 Task: Create a recurring 'Coffee Day Out' event in Outlook, set it as a Microsoft Teams meeting, and invite attendees. Include a detailed description and set the location to 'Office Cafe'.
Action: Mouse moved to (17, 64)
Screenshot: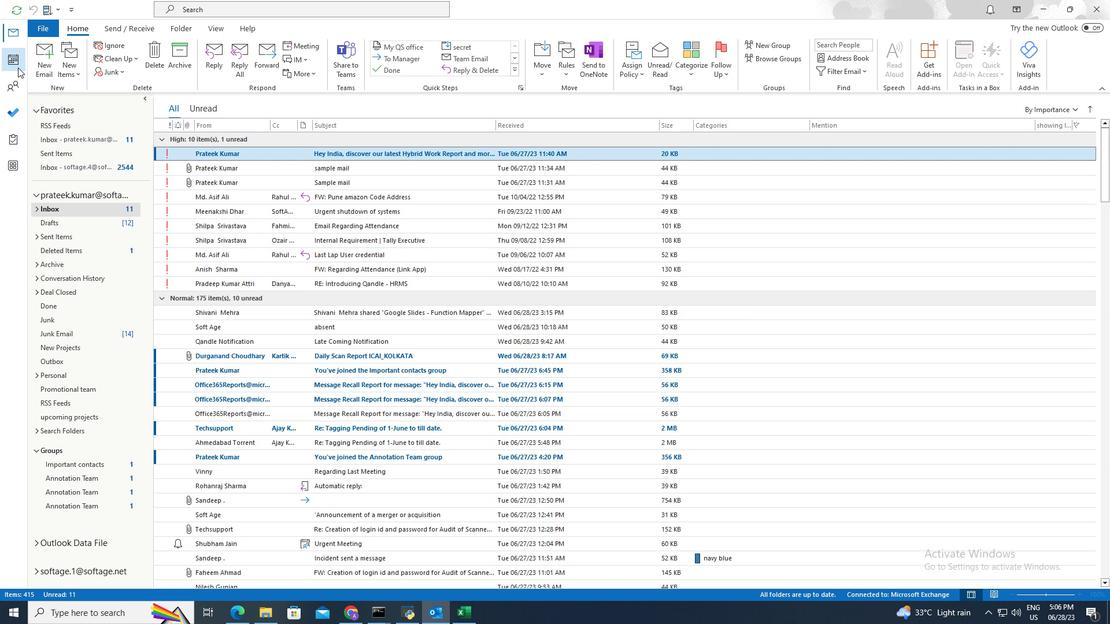 
Action: Mouse pressed left at (17, 64)
Screenshot: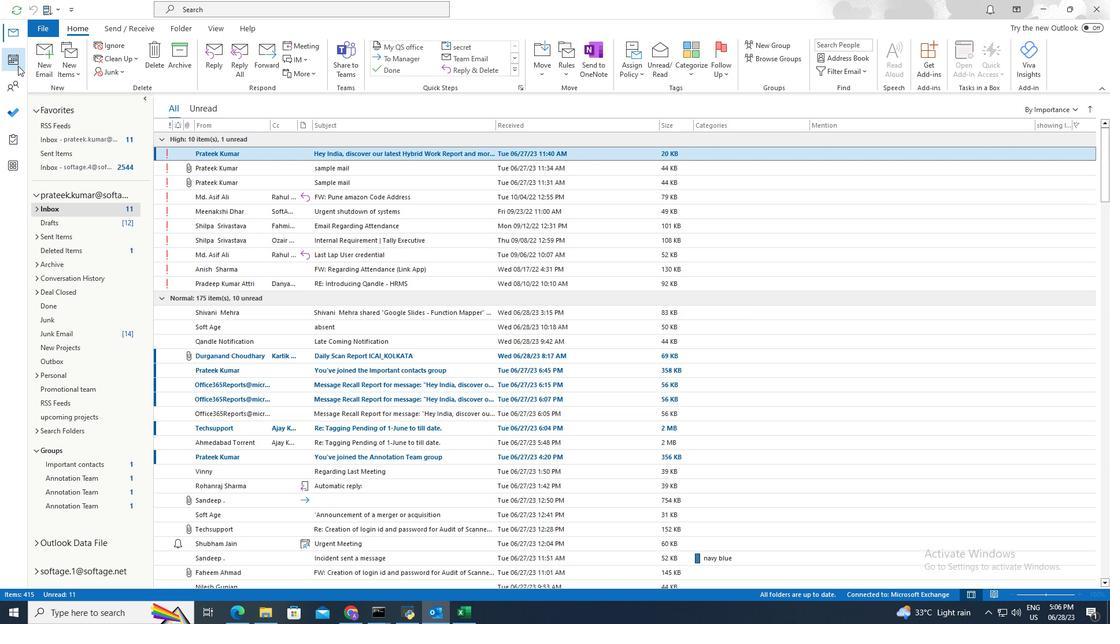 
Action: Mouse moved to (115, 71)
Screenshot: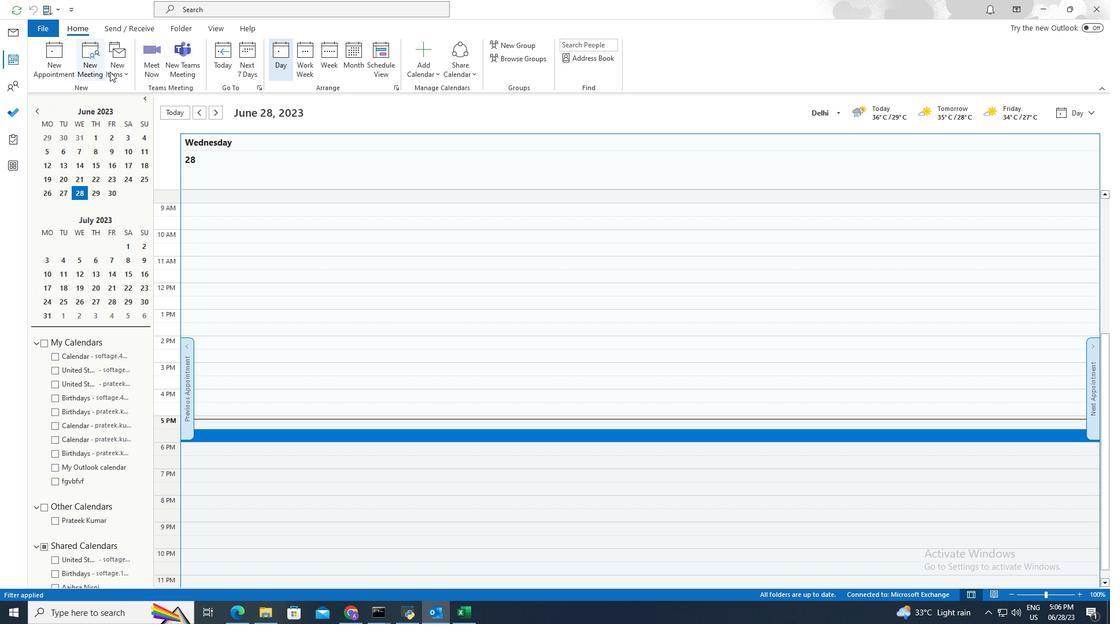 
Action: Mouse pressed left at (115, 71)
Screenshot: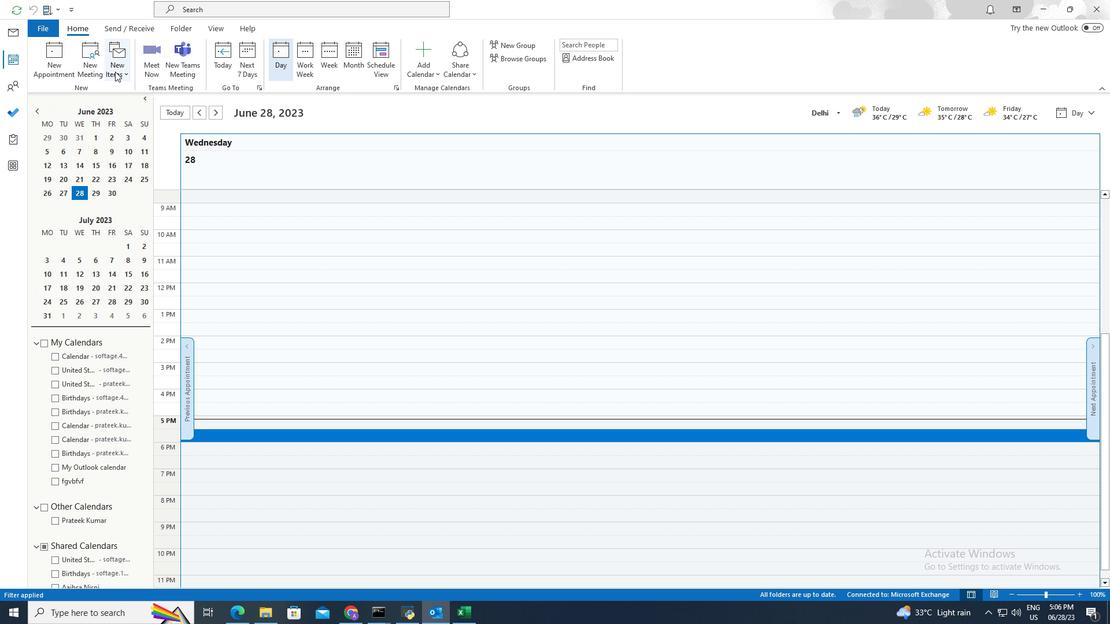 
Action: Mouse moved to (145, 232)
Screenshot: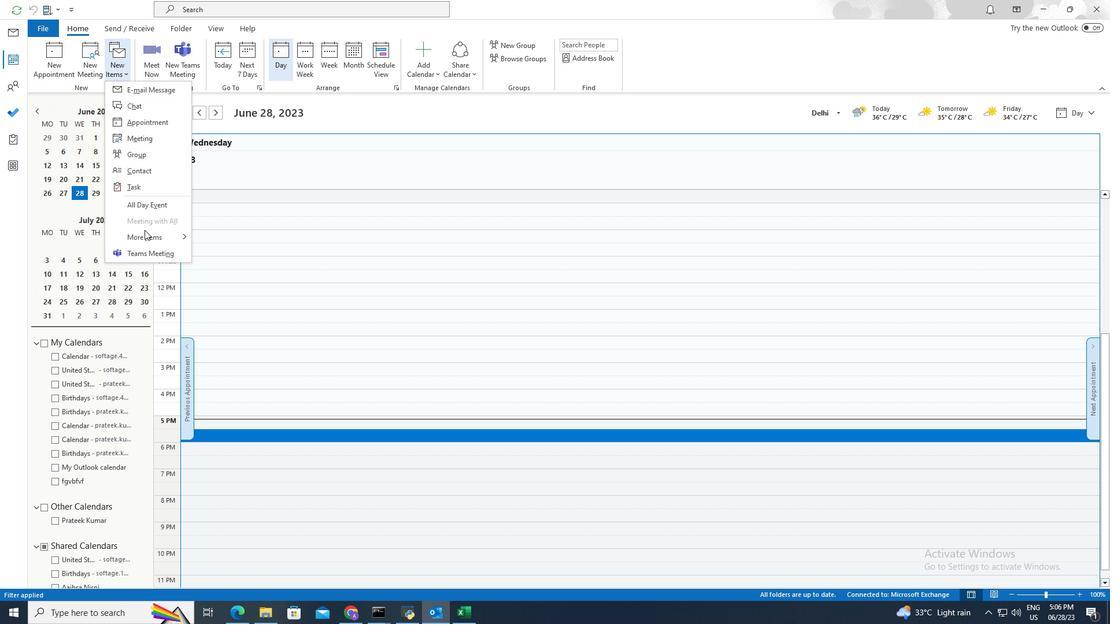 
Action: Mouse pressed left at (145, 232)
Screenshot: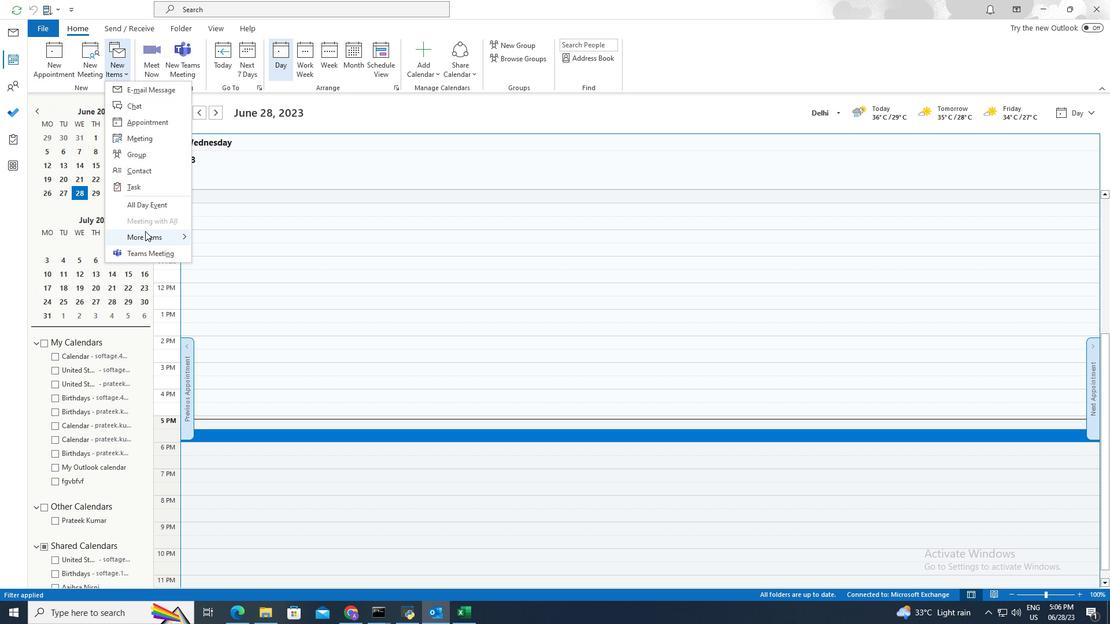 
Action: Mouse moved to (234, 269)
Screenshot: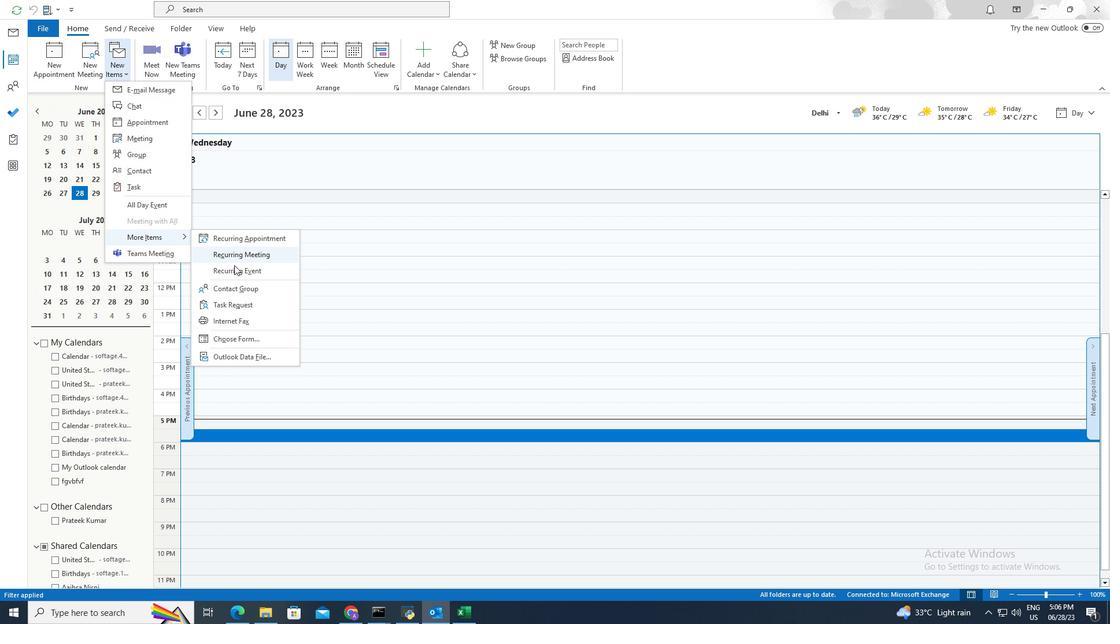 
Action: Mouse pressed left at (234, 269)
Screenshot: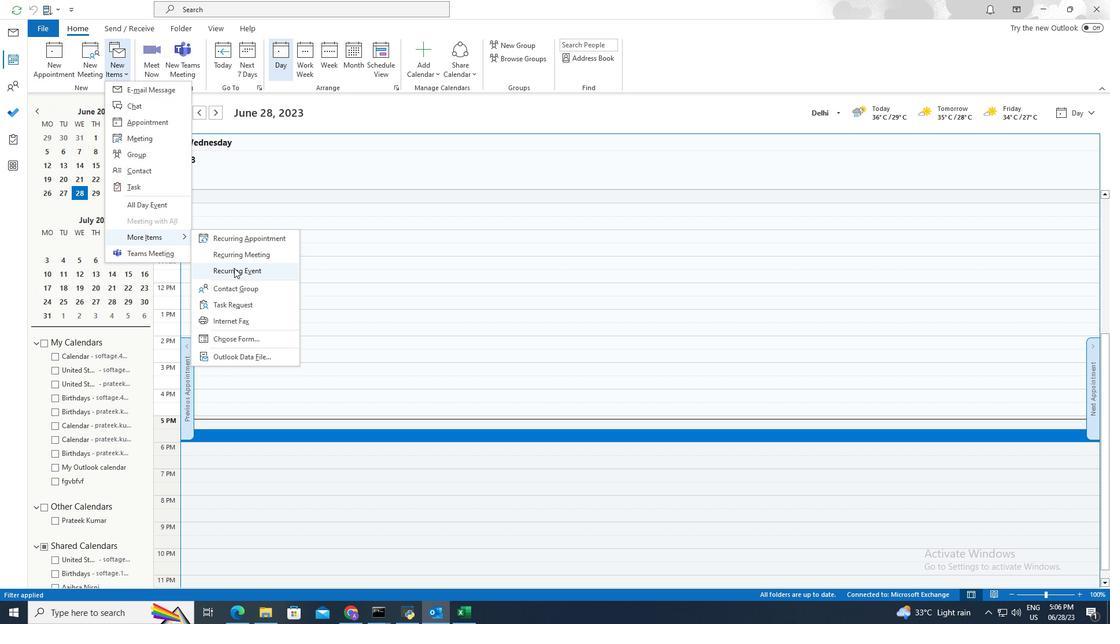
Action: Mouse moved to (685, 192)
Screenshot: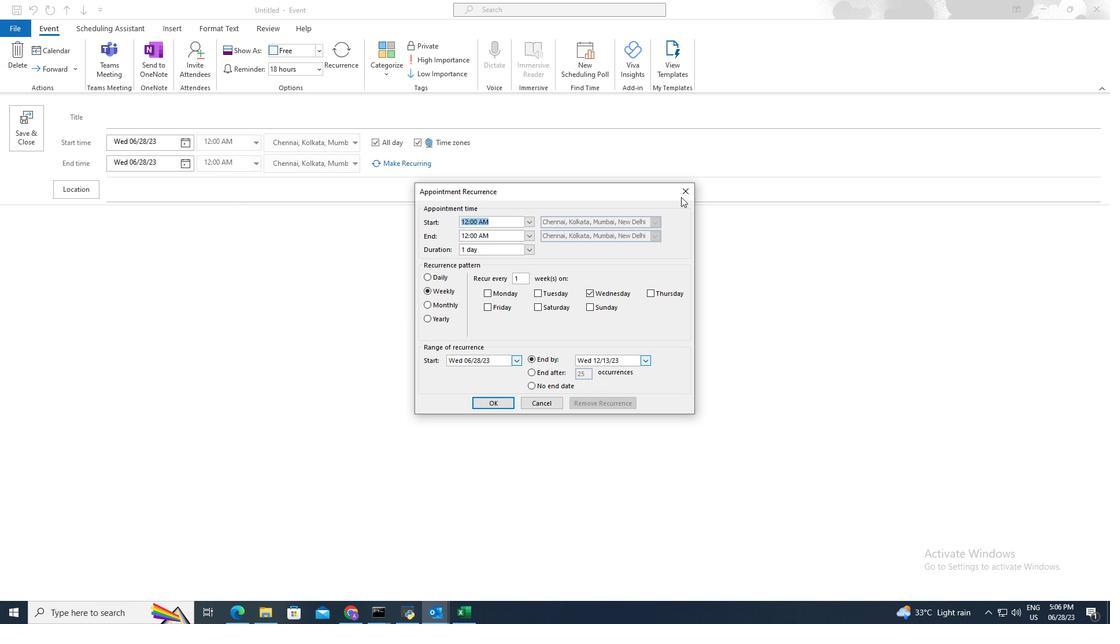 
Action: Mouse pressed left at (685, 192)
Screenshot: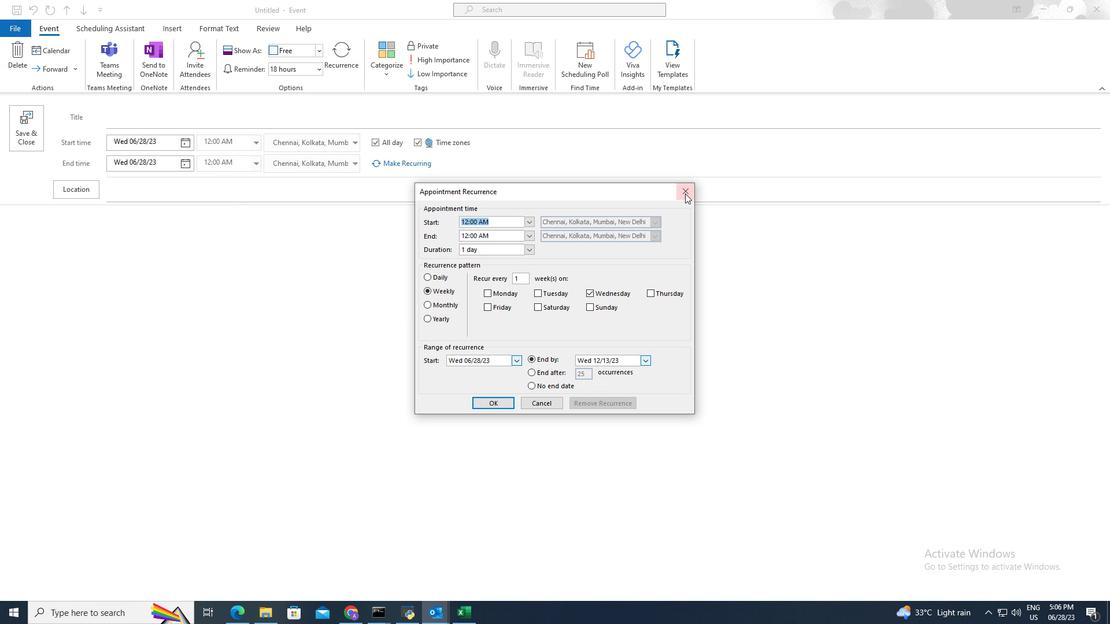 
Action: Mouse moved to (307, 117)
Screenshot: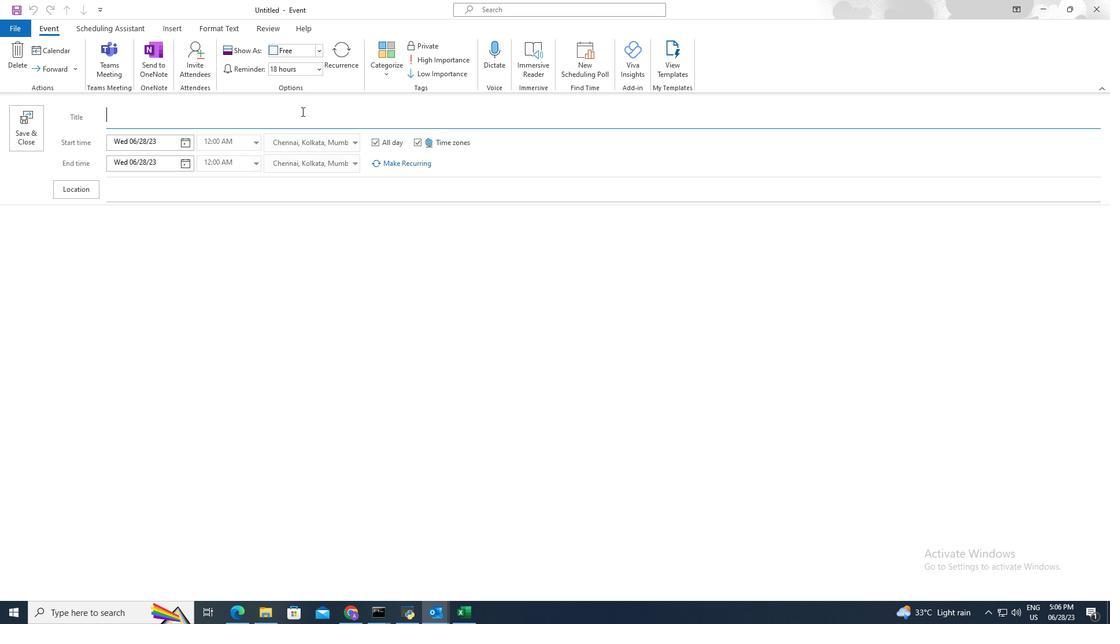 
Action: Mouse pressed left at (307, 117)
Screenshot: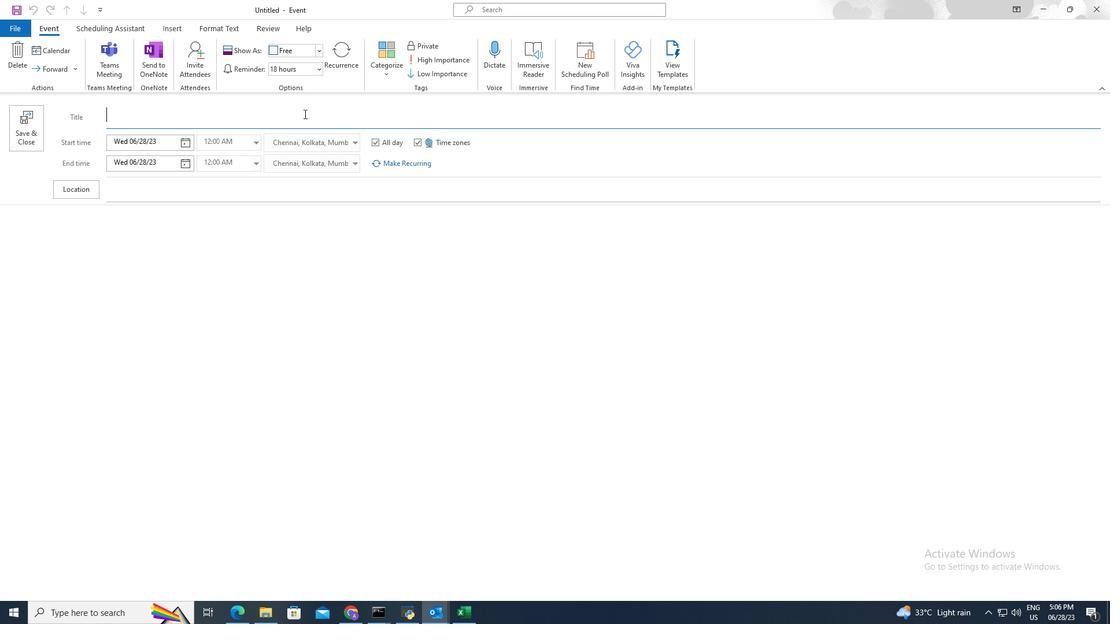 
Action: Mouse moved to (314, 115)
Screenshot: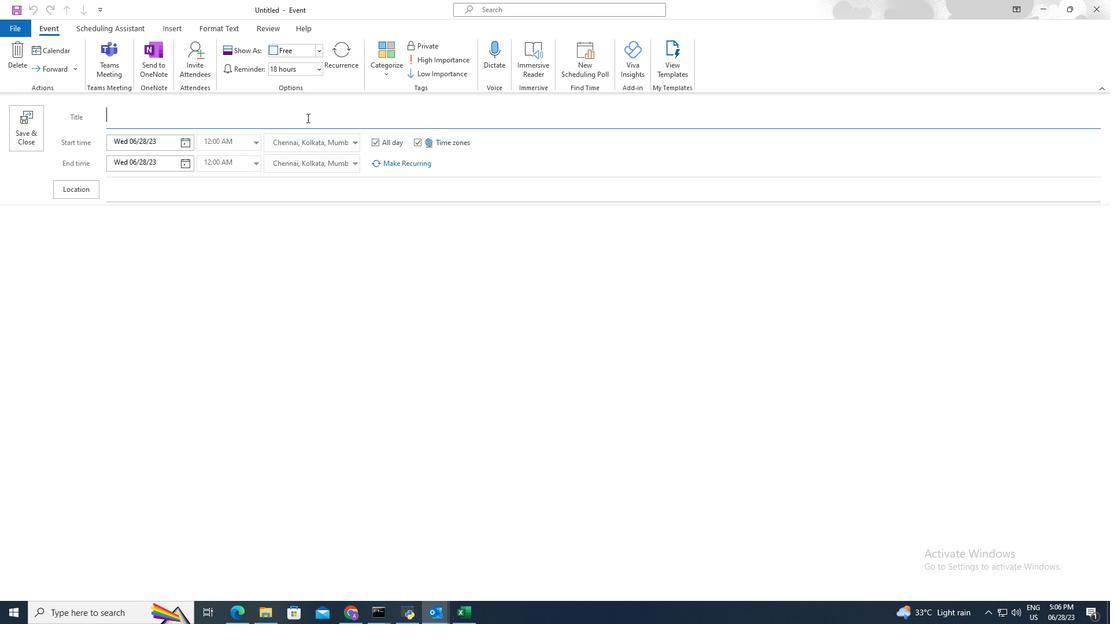 
Action: Key pressed <Key.shift>Coffee<Key.space><Key.shift>Sd<Key.backspace><Key.backspace><Key.shift>Day<Key.space><Key.shift>Out
Screenshot: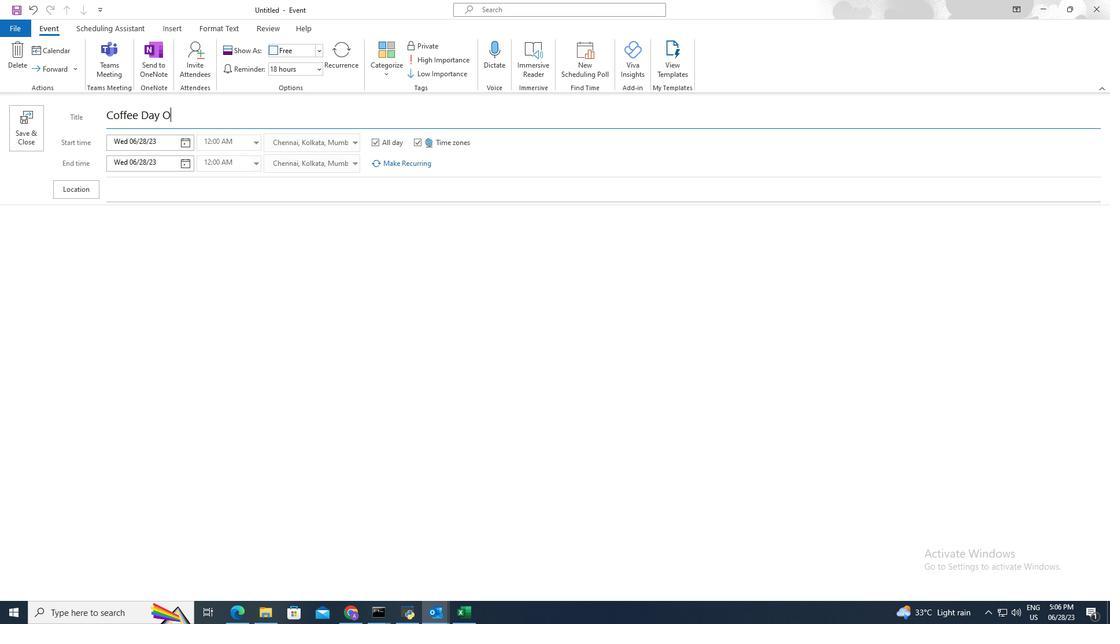 
Action: Mouse moved to (158, 238)
Screenshot: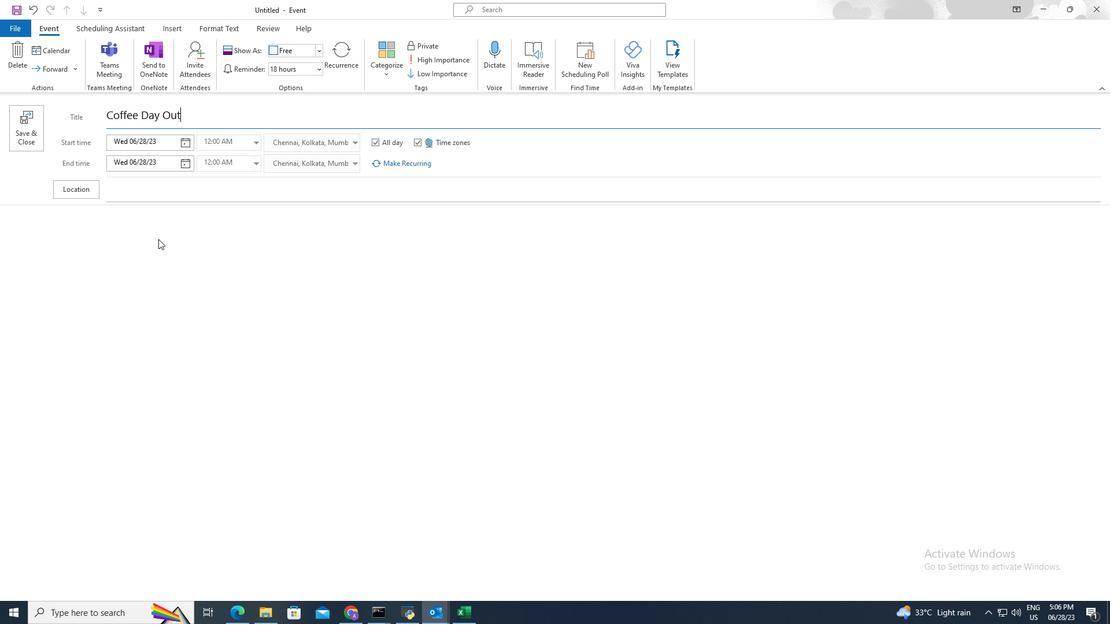 
Action: Mouse pressed left at (158, 238)
Screenshot: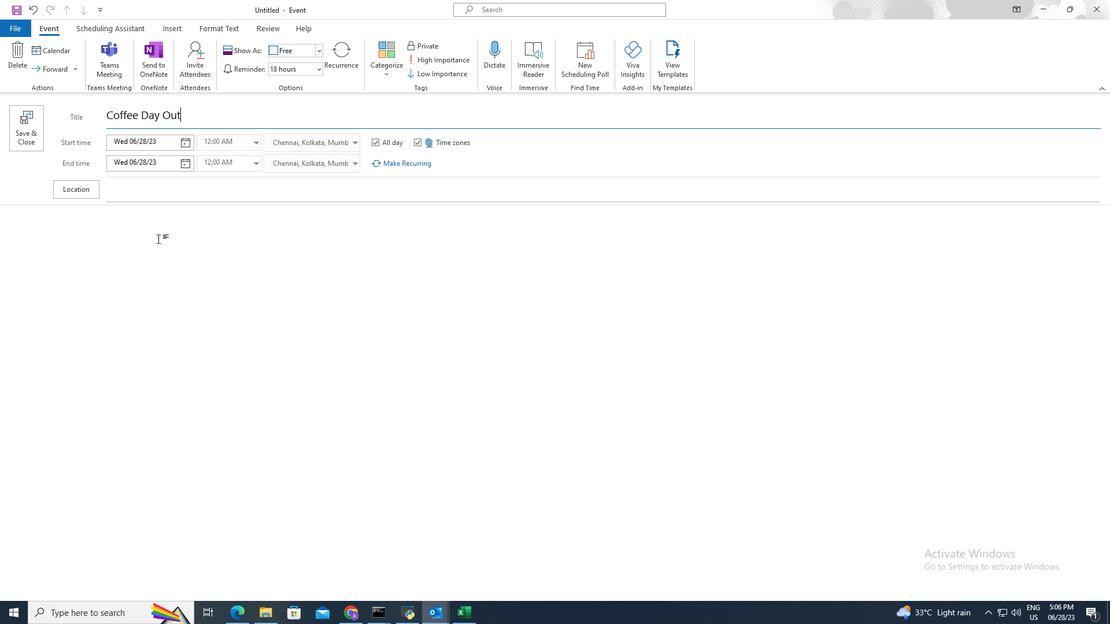 
Action: Key pressed <Key.shift>We're<Key.space>excited<Key.space>t<Key.space>o<Key.backspace><Key.backspace>o<Key.space>announce<Key.space>a<Key.space><Key.shift>Coffee<Key.space><Key.shift>Day<Key.space><Key.shift>Out<Key.space><Key.shift>event<Key.space>for<Key.space>all<Key.space>our<Key.space>colleagues<Key.shift>!<Key.space><Key.shift>It's<Key.space>an<Key.space>opportunity<Key.space>to<Key.space>take<Key.space>a<Key.space>brake<Key.backspace><Key.backspace><Key.backspace>eak<Key.space>from<Key.space>work<Key.space>and<Key.space>enjoy<Key.space>a<Key.space>relaxed<Key.space>and<Key.space>rejuvenating<Key.space>time<Key.space>together.<Key.space><Key.shift>Join<Key.space>us<Key.space>for<Key.space>a<Key.space>casual<Key.space>gathering<Key.space>where<Key.space>we<Key.space>can<Key.space>w<Key.backspace>unwing<Key.backspace>d,<Key.space>catch<Key.space>up,<Key.space>and<Key.space>strenght<Key.backspace><Key.backspace>then<Key.space>our<Key.space>bonds<Key.space>outside<Key.space>of<Key.space>work.<Key.space><Key.shift>This<Key.space>event<Key.space>is<Key.space>a<Key.space>great<Key.space>chanv<Key.backspace>ce<Key.space>t<Key.space>o<Key.backspace><Key.backspace>o<Key.space>socialize<Key.space><Key.backspace>,<Key.space>share<Key.space>experiences,<Key.space>and<Key.space>build<Key.space>connections<Key.space>within<Key.space>the<Key.space>ream<Key.backspace><Key.backspace><Key.backspace><Key.backspace>team
Screenshot: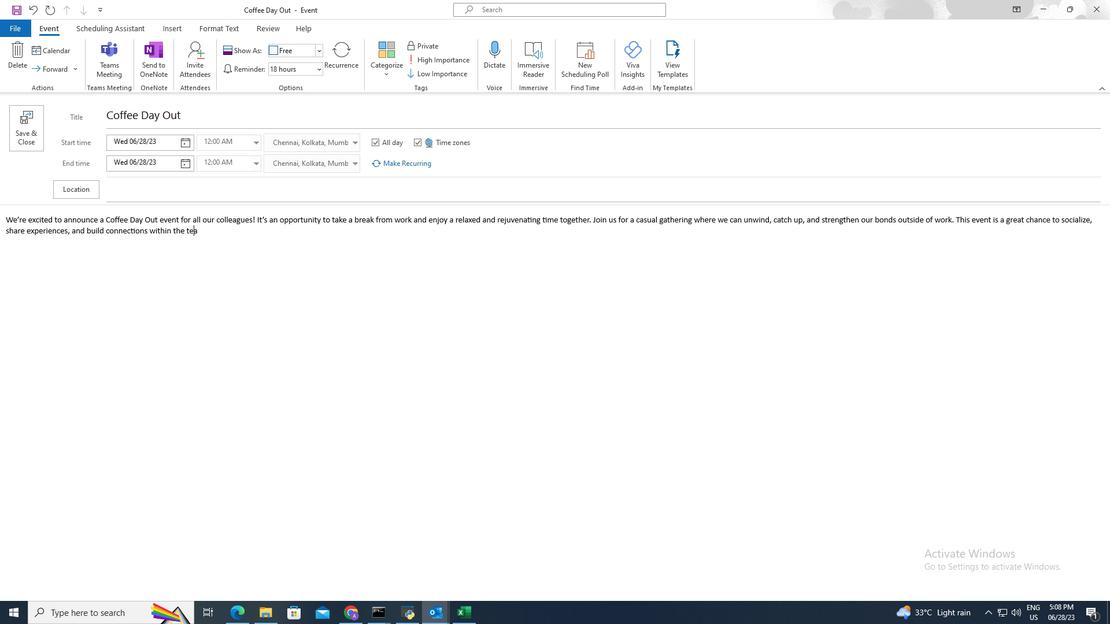 
Action: Mouse moved to (185, 140)
Screenshot: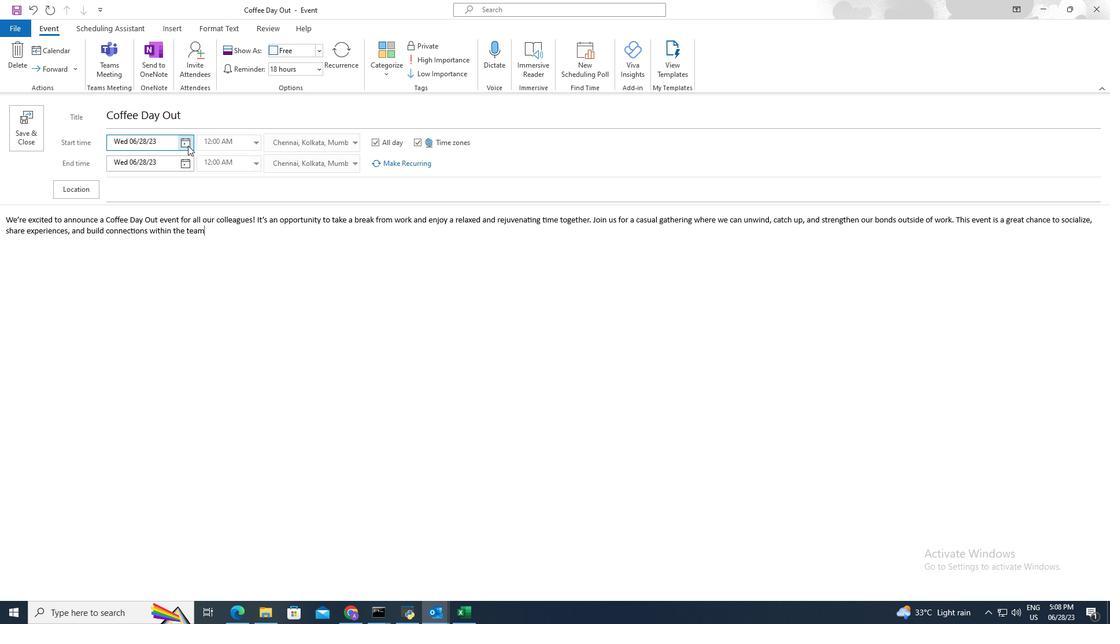 
Action: Mouse pressed left at (185, 140)
Screenshot: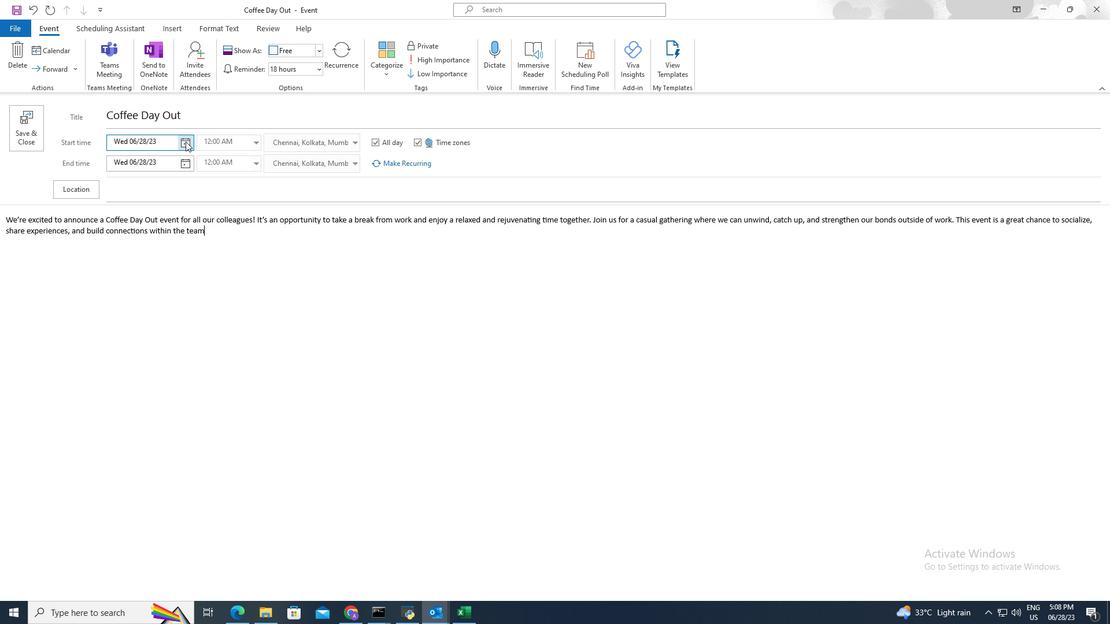 
Action: Mouse moved to (185, 153)
Screenshot: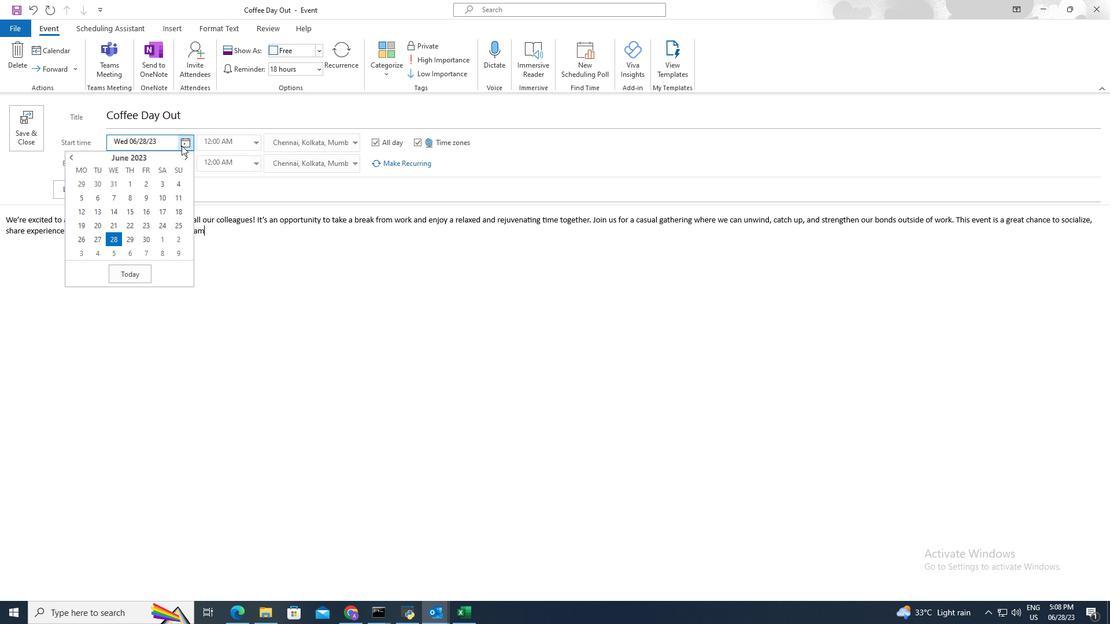 
Action: Mouse pressed left at (185, 153)
Screenshot: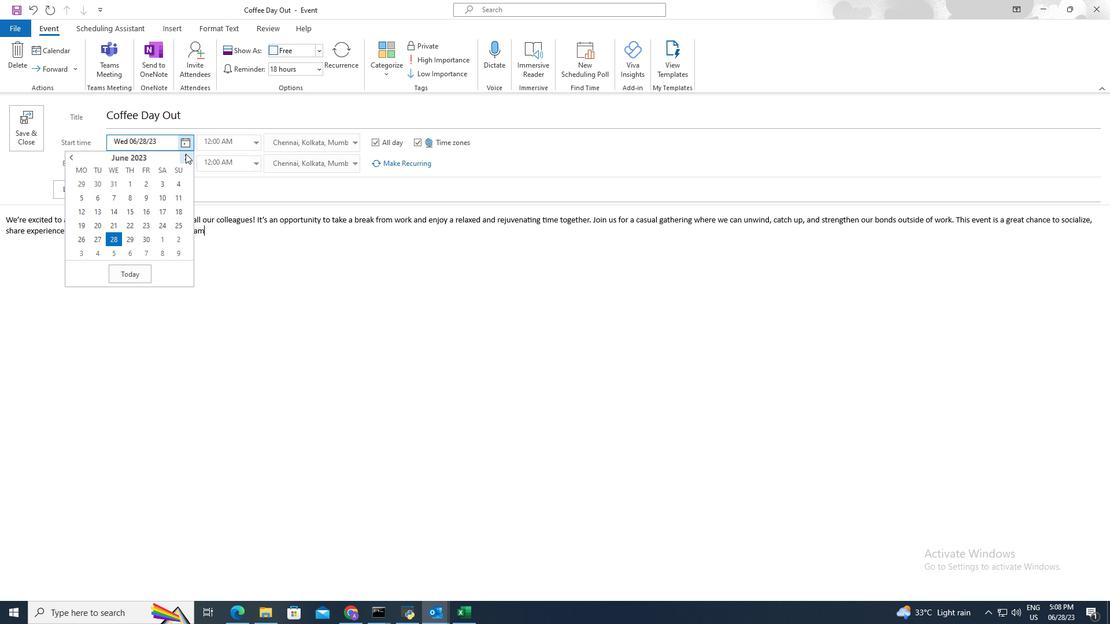 
Action: Mouse pressed left at (185, 153)
Screenshot: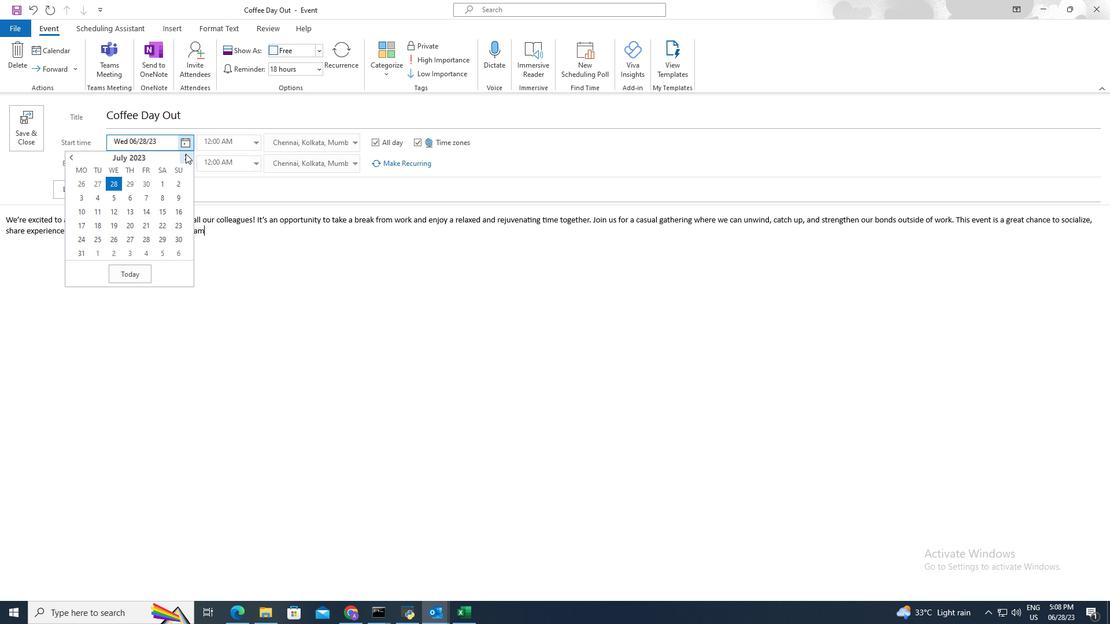 
Action: Mouse moved to (133, 182)
Screenshot: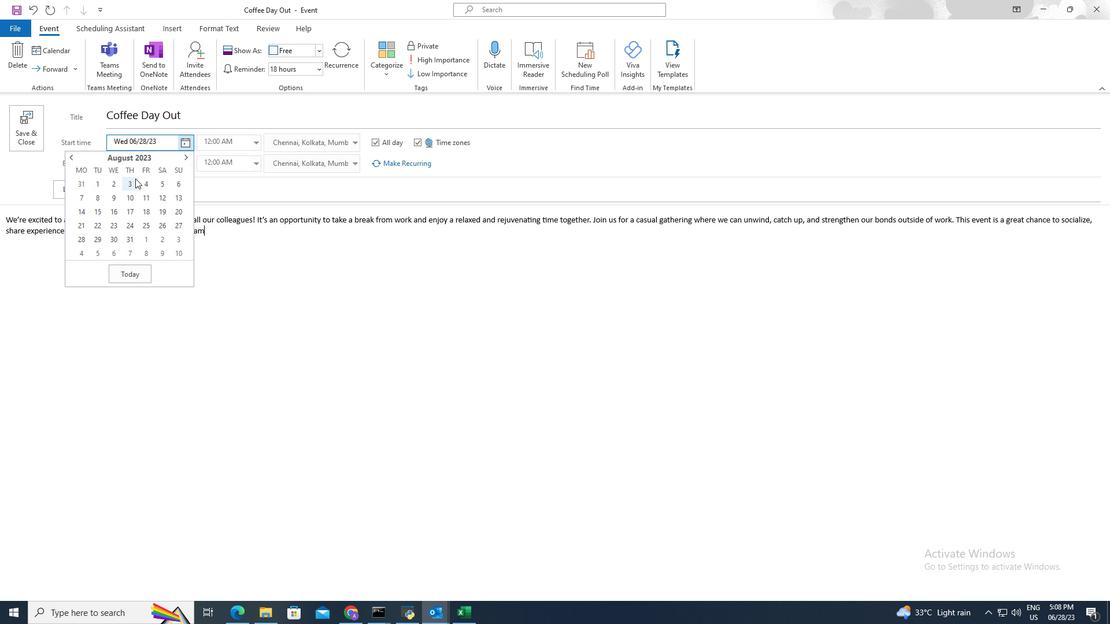 
Action: Mouse pressed left at (133, 182)
Screenshot: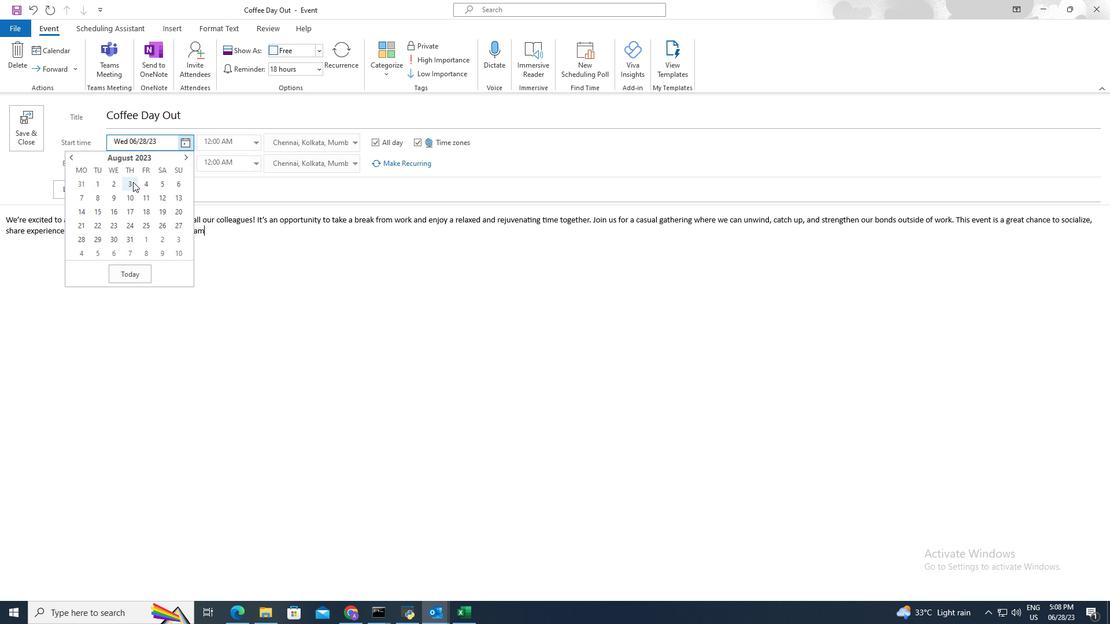 
Action: Mouse moved to (377, 142)
Screenshot: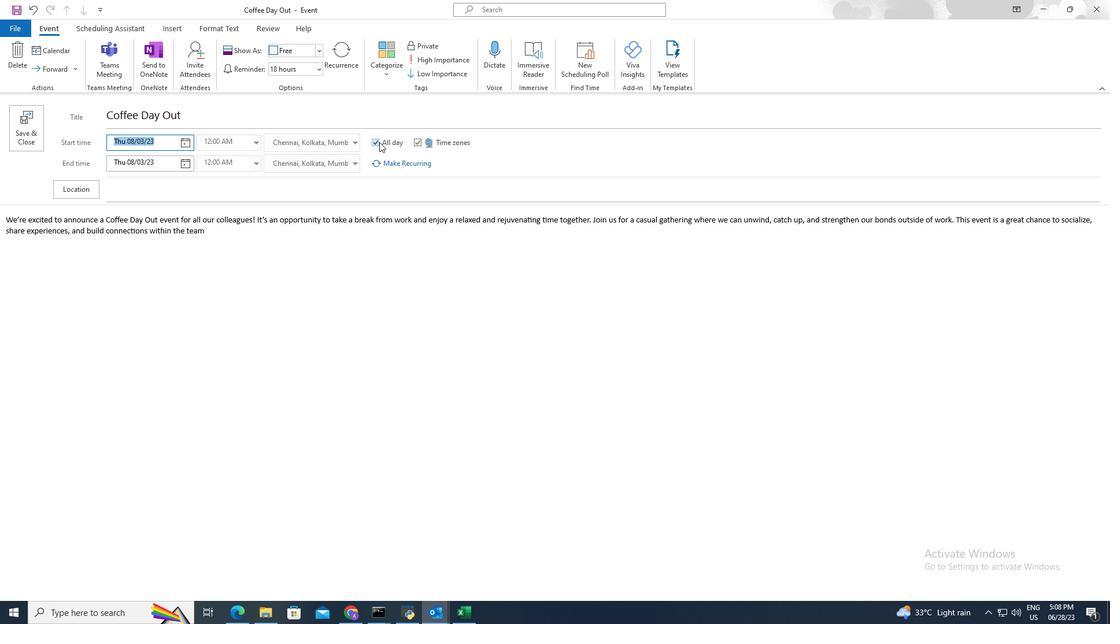 
Action: Mouse pressed left at (377, 142)
Screenshot: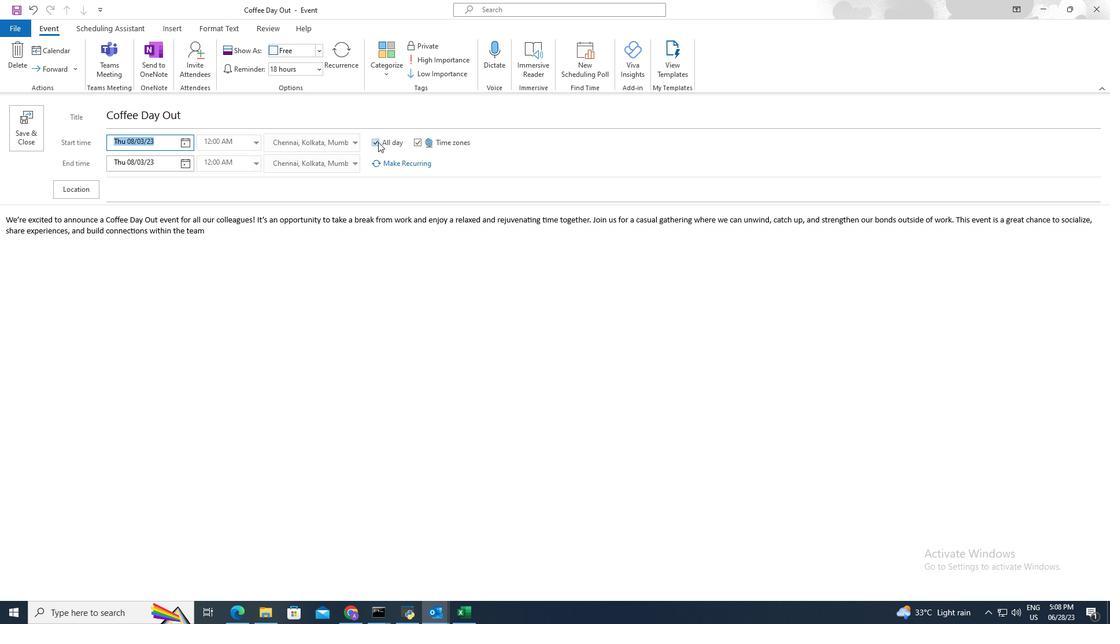 
Action: Mouse moved to (256, 155)
Screenshot: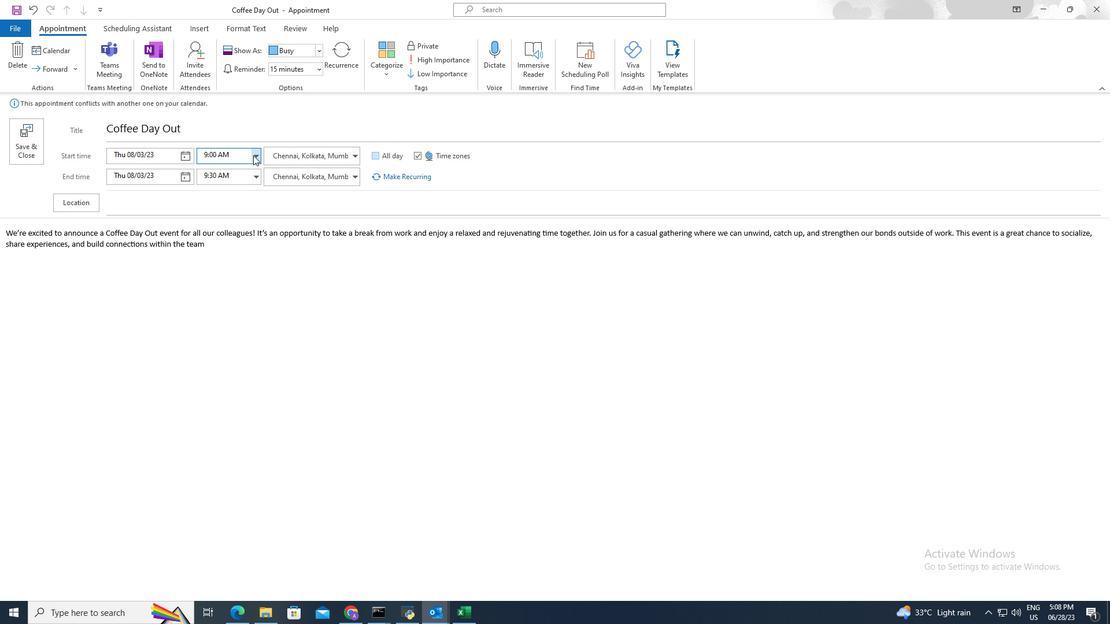 
Action: Mouse pressed left at (256, 155)
Screenshot: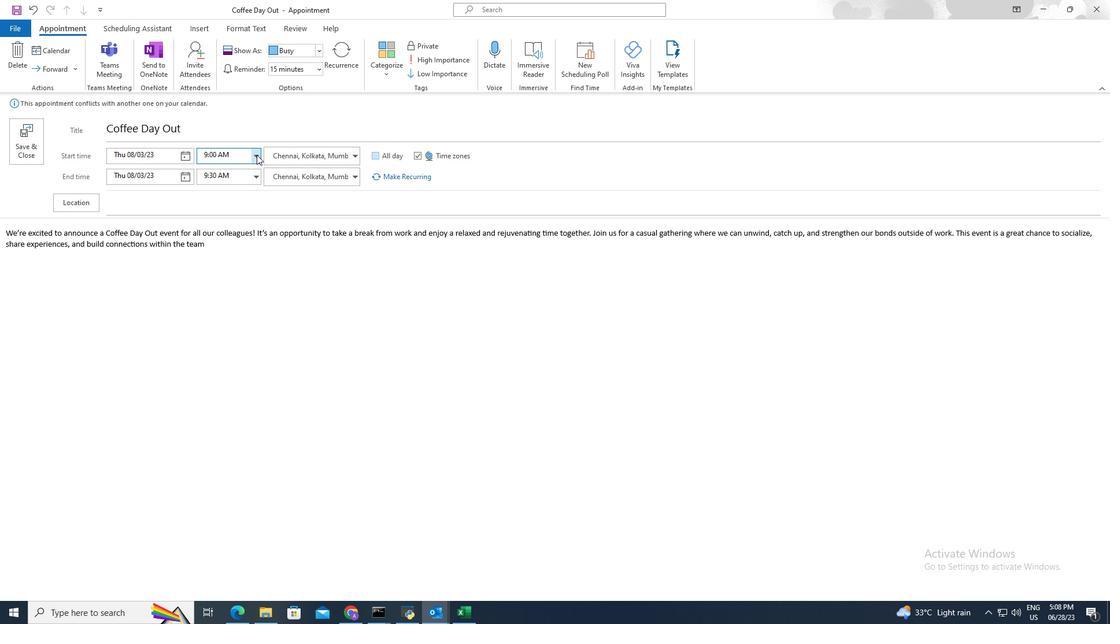 
Action: Mouse moved to (243, 167)
Screenshot: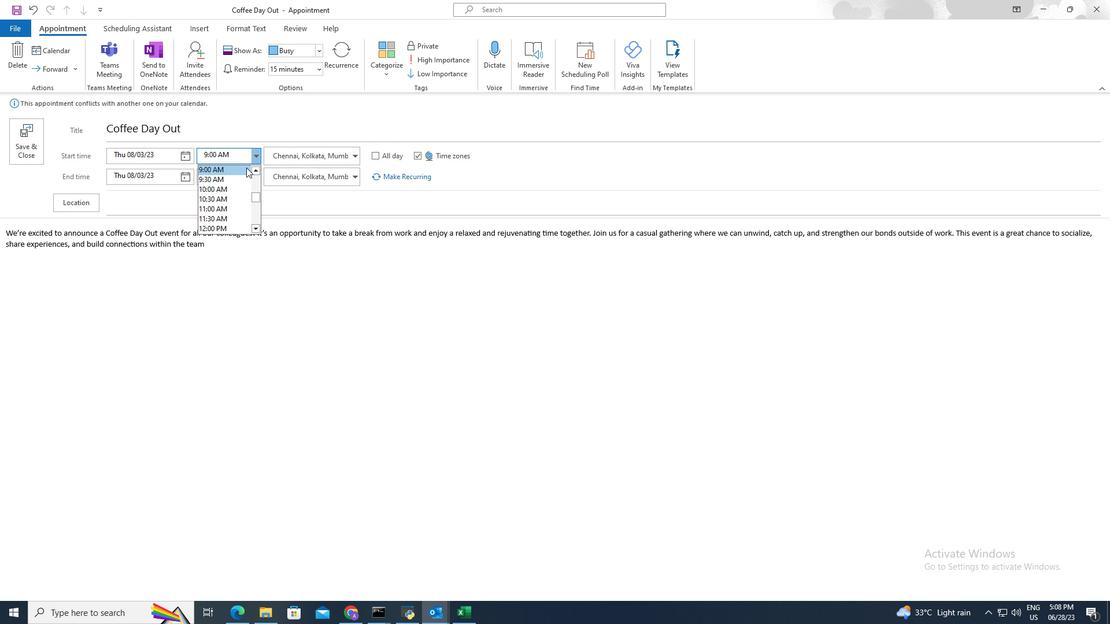 
Action: Mouse pressed left at (243, 167)
Screenshot: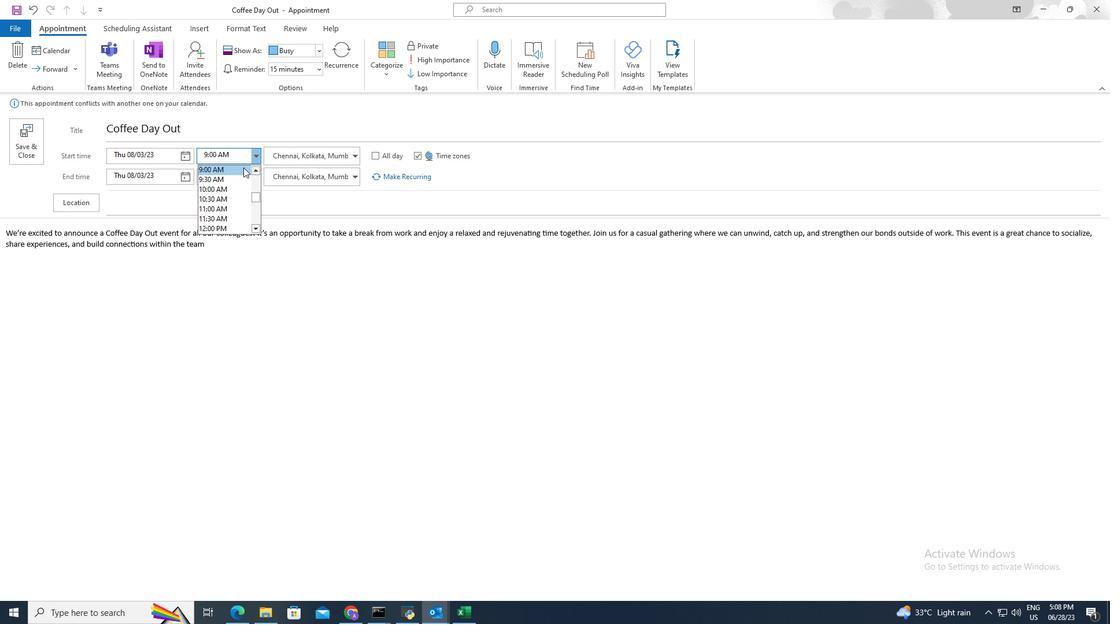 
Action: Mouse moved to (256, 171)
Screenshot: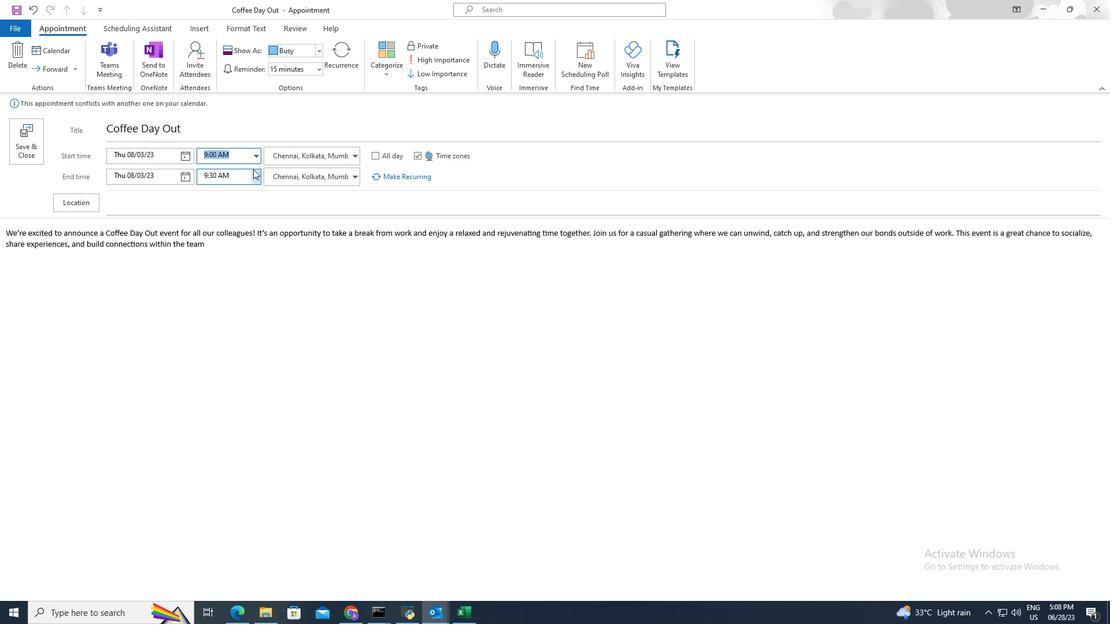 
Action: Mouse pressed left at (256, 171)
Screenshot: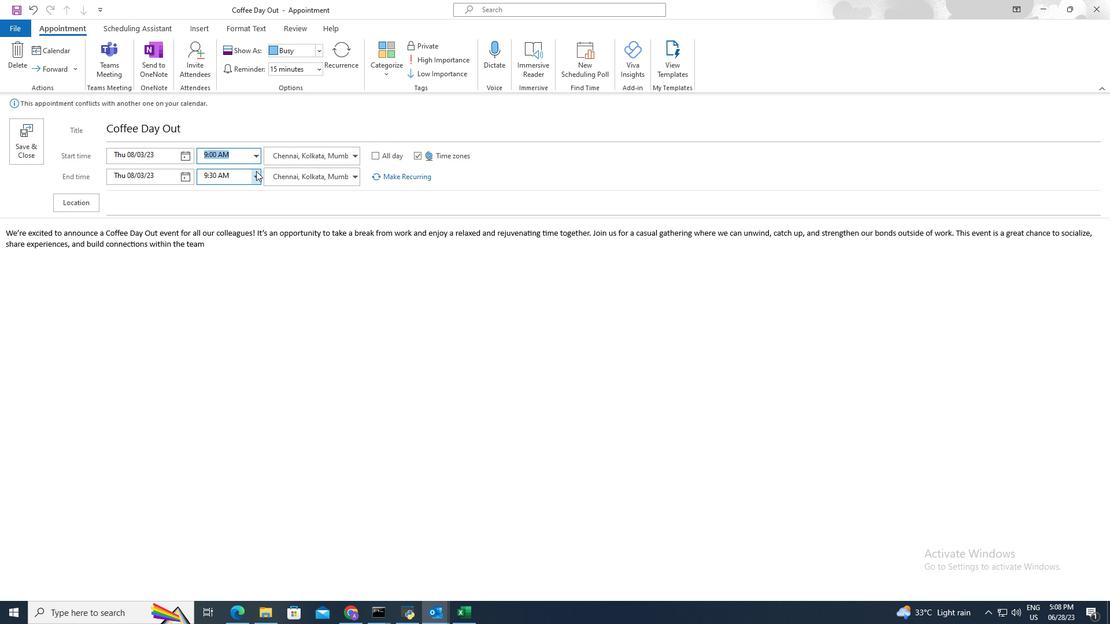 
Action: Mouse moved to (257, 246)
Screenshot: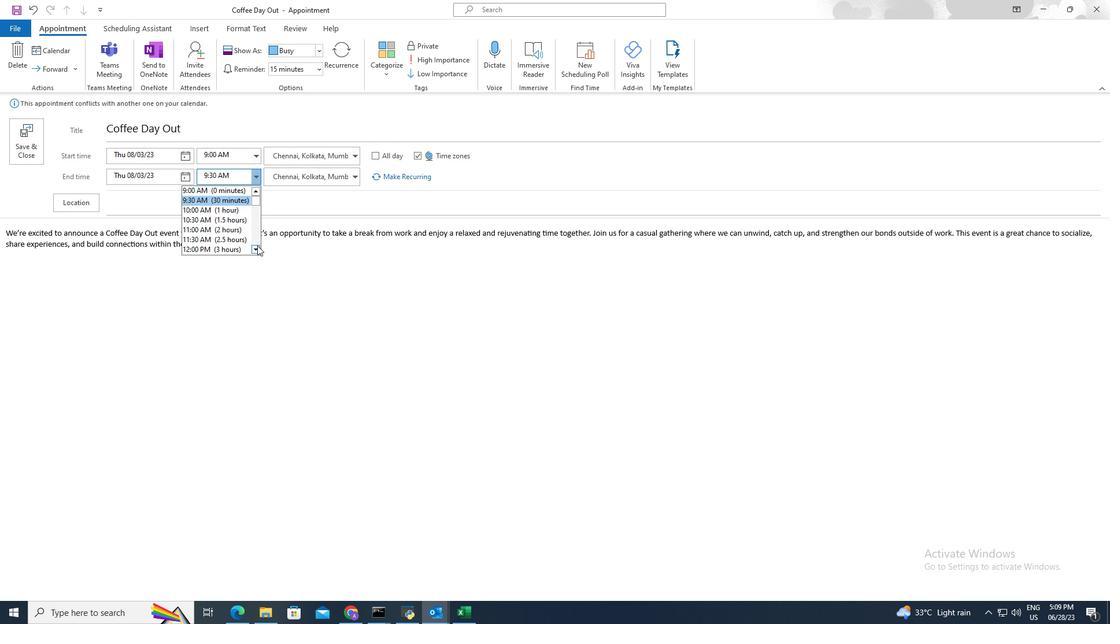 
Action: Mouse pressed left at (257, 246)
Screenshot: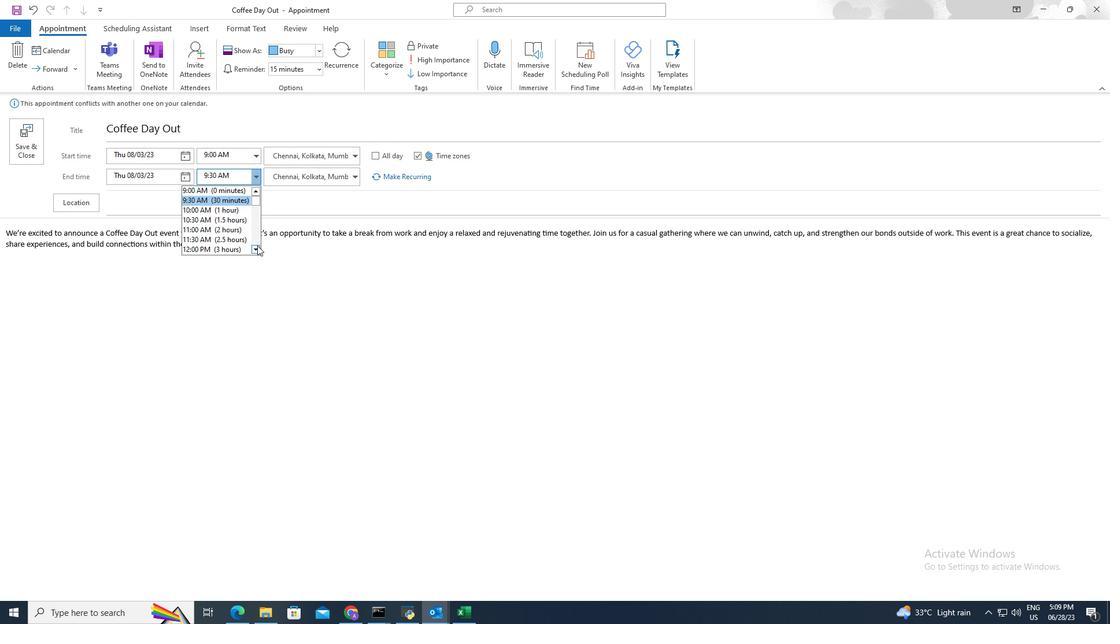 
Action: Mouse pressed left at (257, 246)
Screenshot: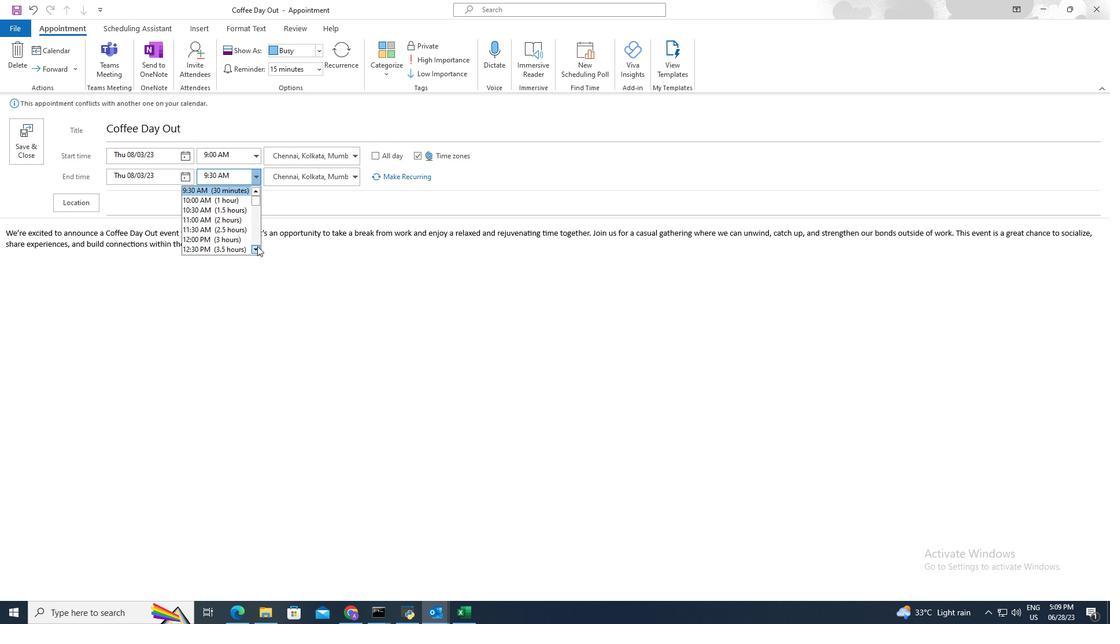 
Action: Mouse pressed left at (257, 246)
Screenshot: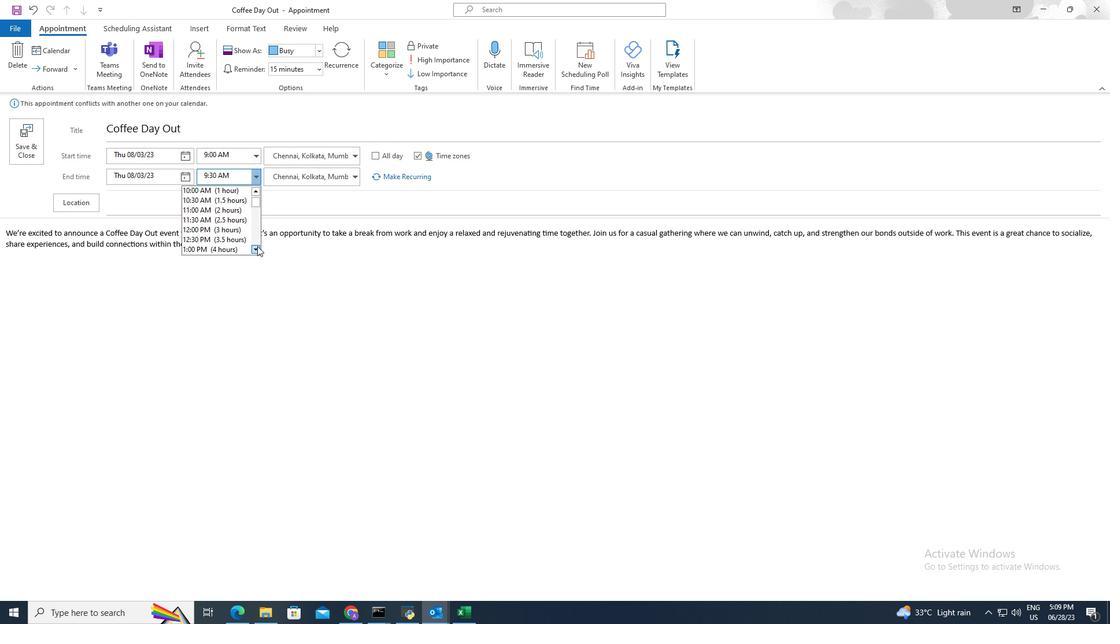 
Action: Mouse pressed left at (257, 246)
Screenshot: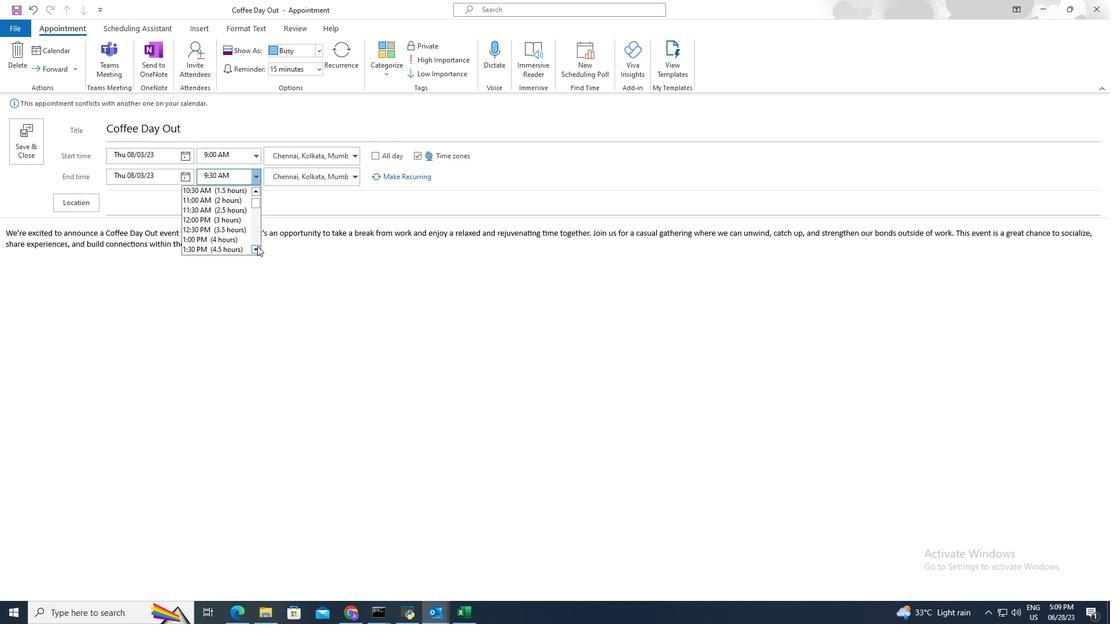 
Action: Mouse moved to (238, 248)
Screenshot: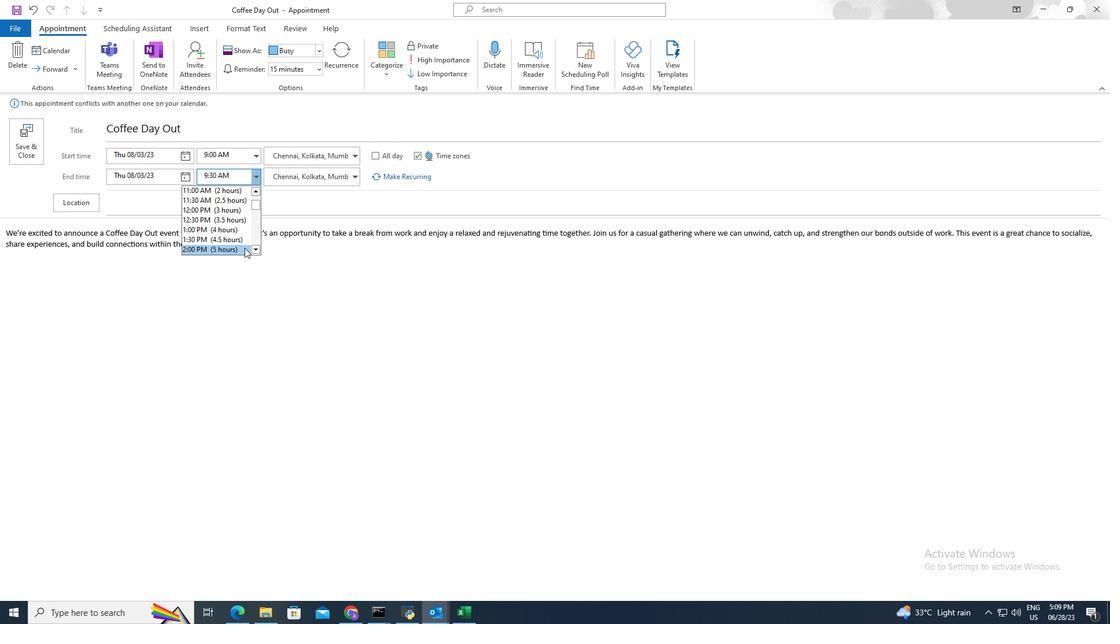 
Action: Mouse pressed left at (238, 248)
Screenshot: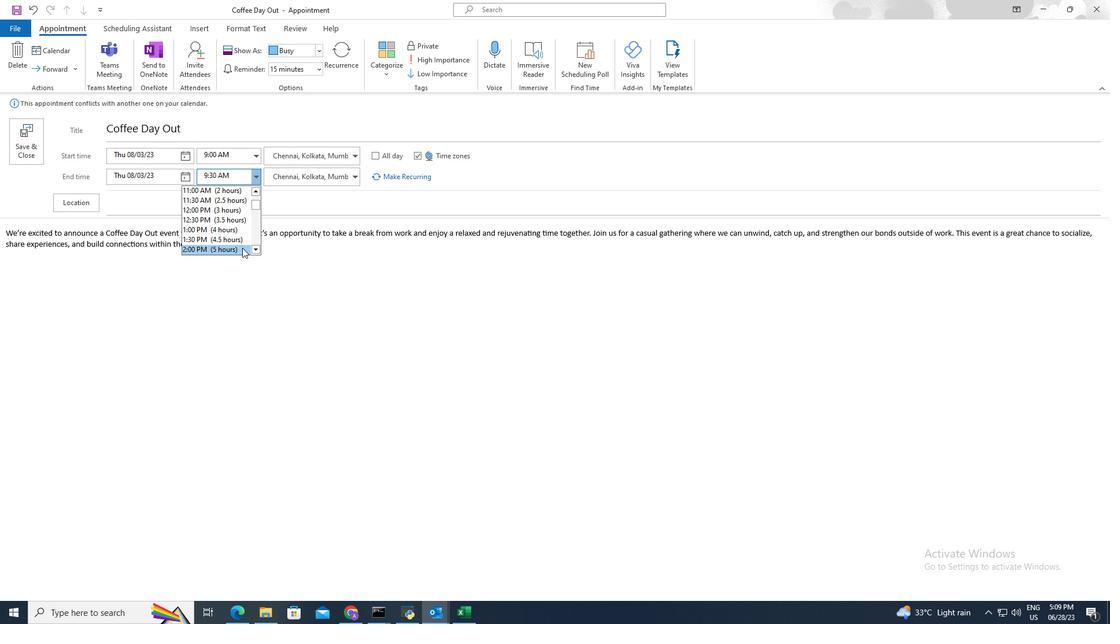 
Action: Mouse moved to (199, 55)
Screenshot: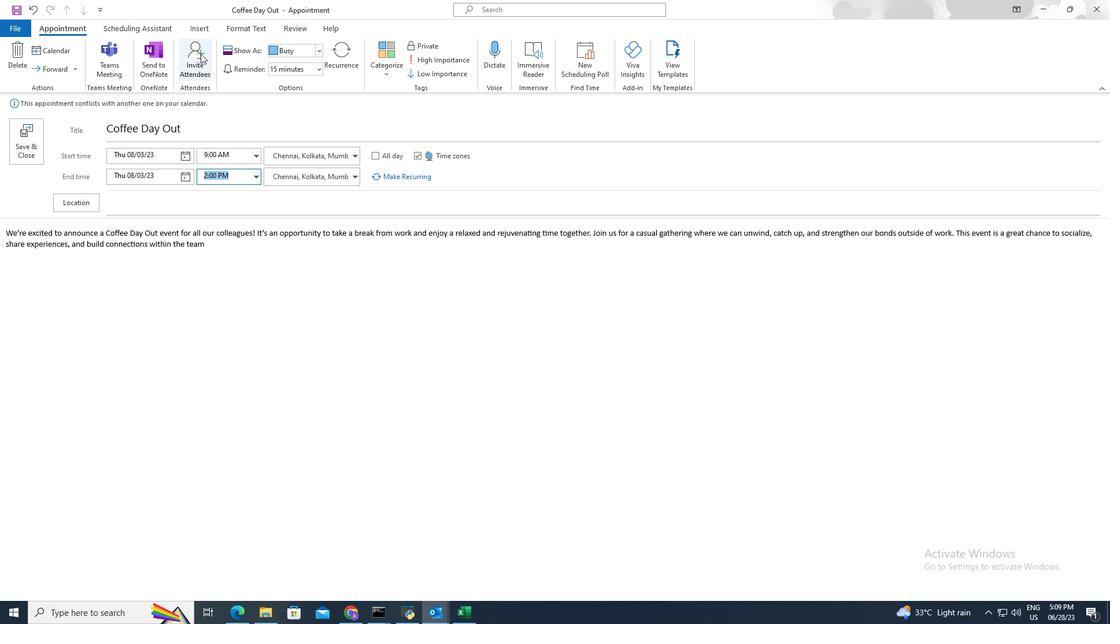 
Action: Mouse pressed left at (199, 55)
Screenshot: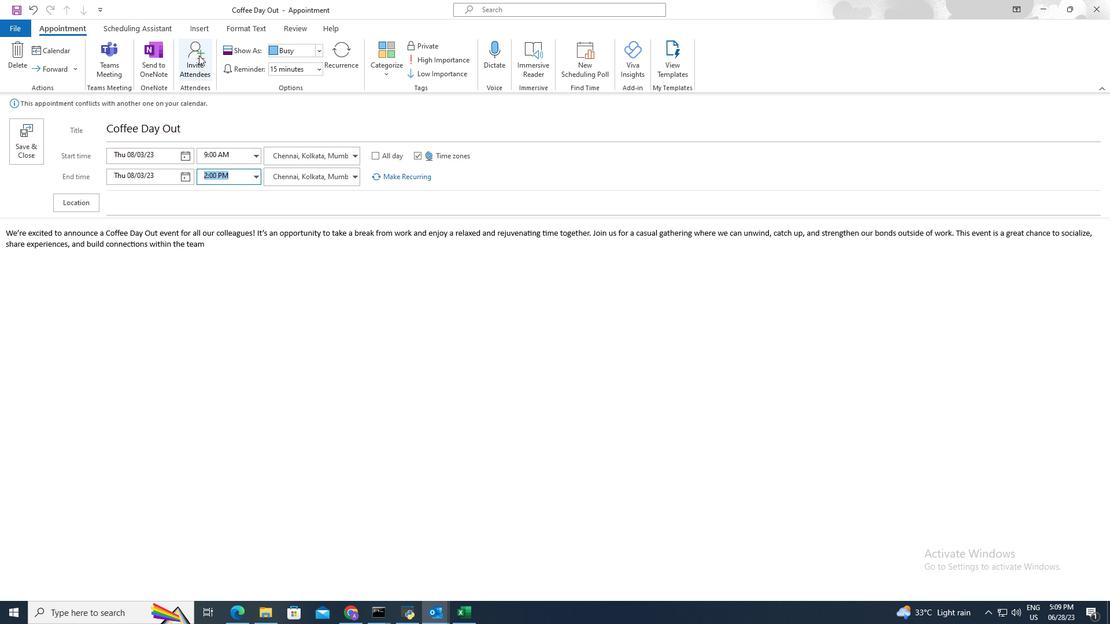 
Action: Mouse moved to (288, 60)
Screenshot: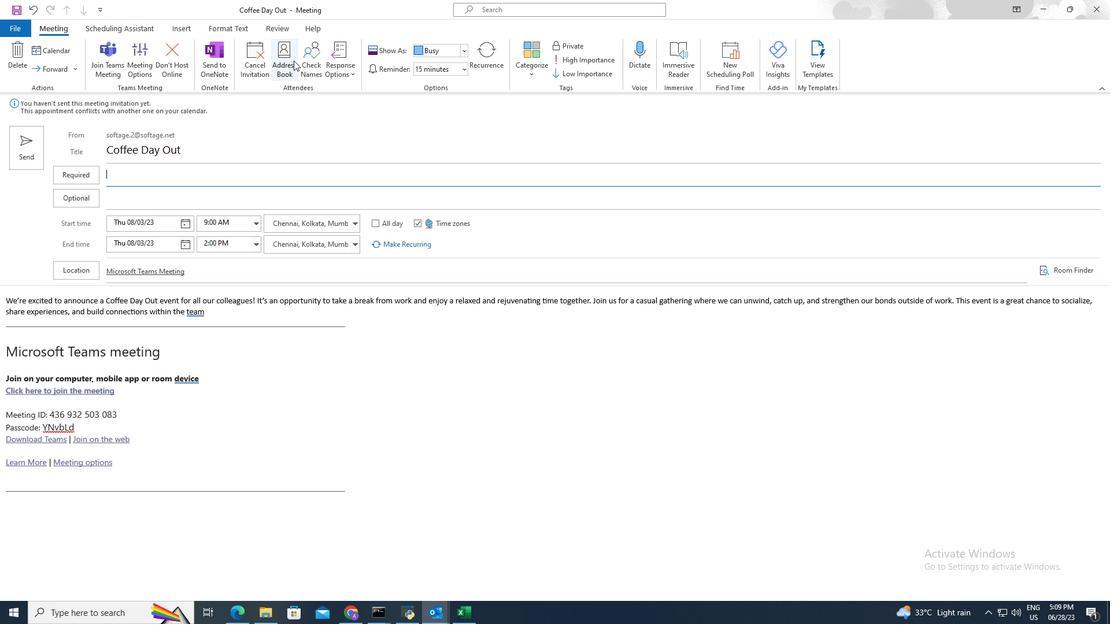 
Action: Mouse pressed left at (288, 60)
Screenshot: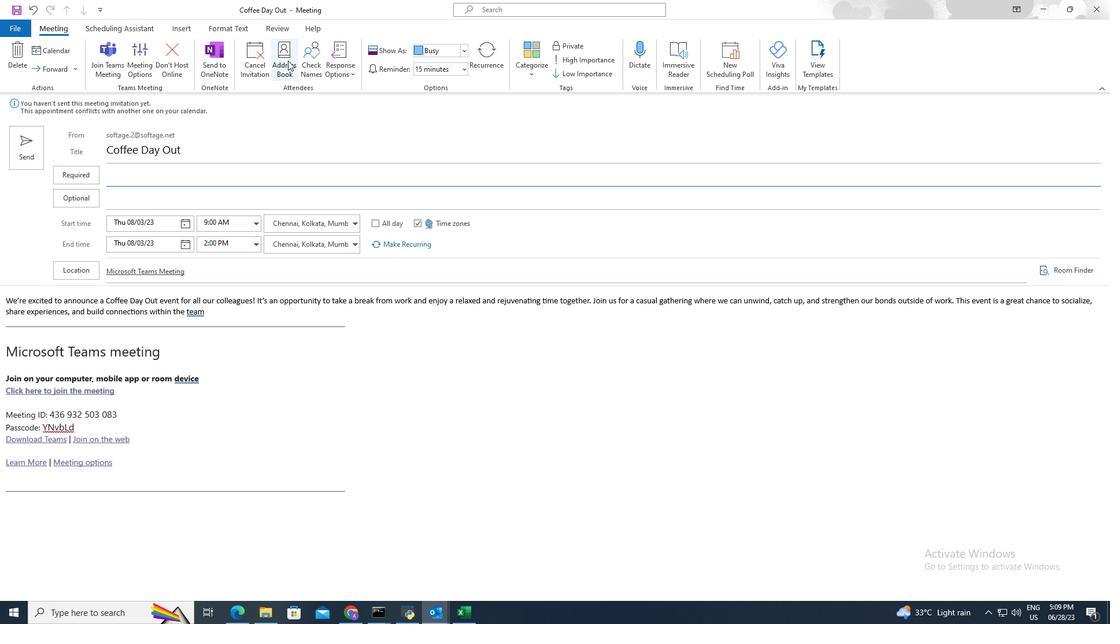 
Action: Mouse moved to (416, 254)
Screenshot: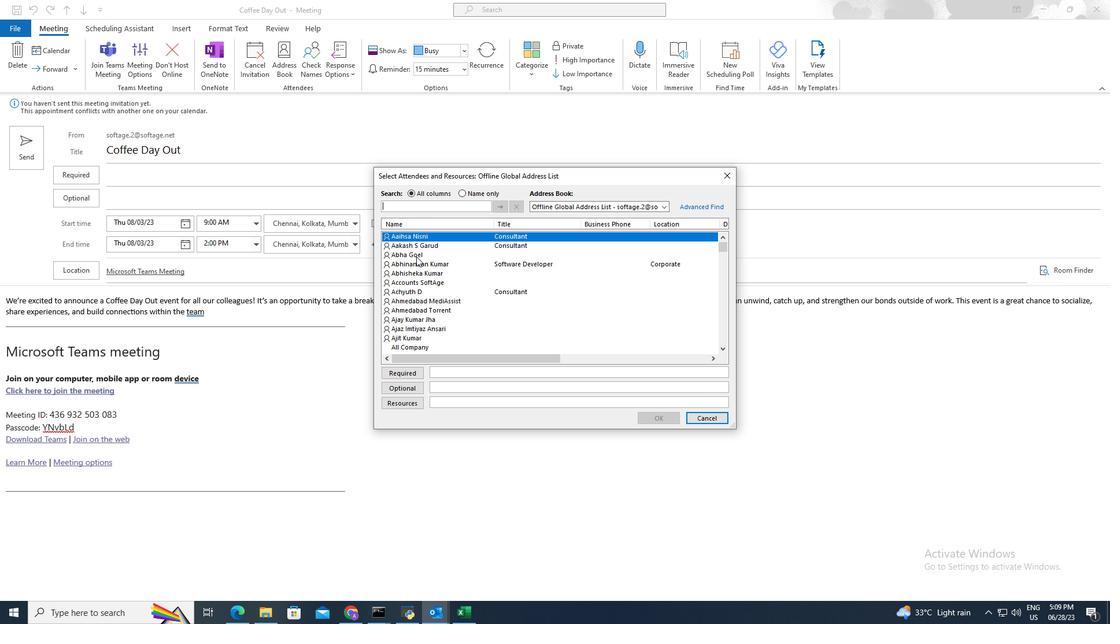 
Action: Mouse pressed left at (416, 254)
Screenshot: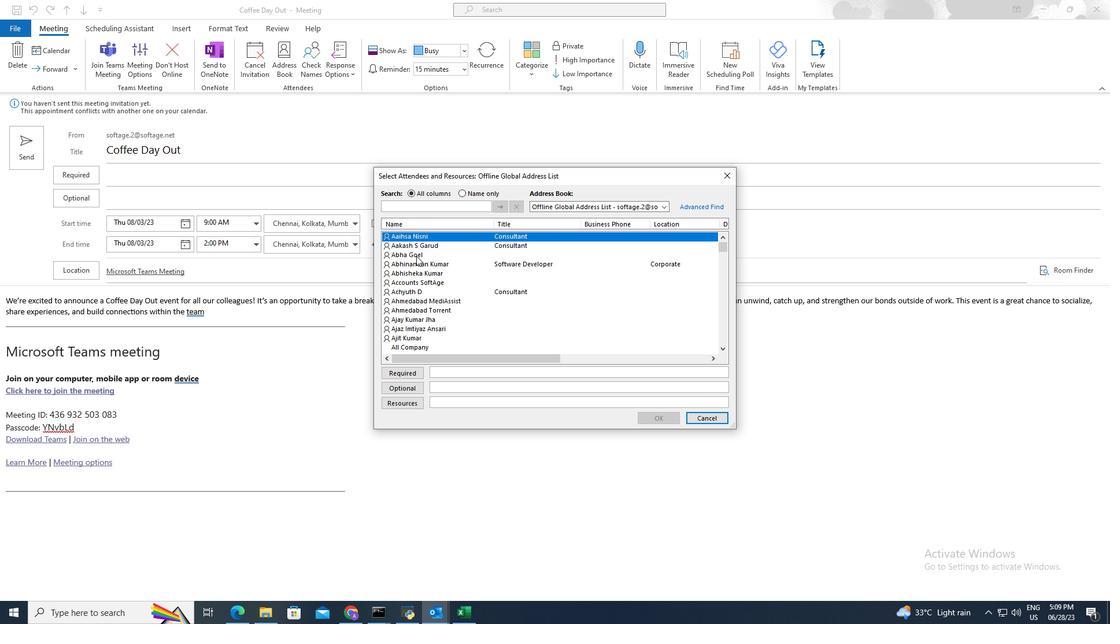 
Action: Mouse moved to (403, 369)
Screenshot: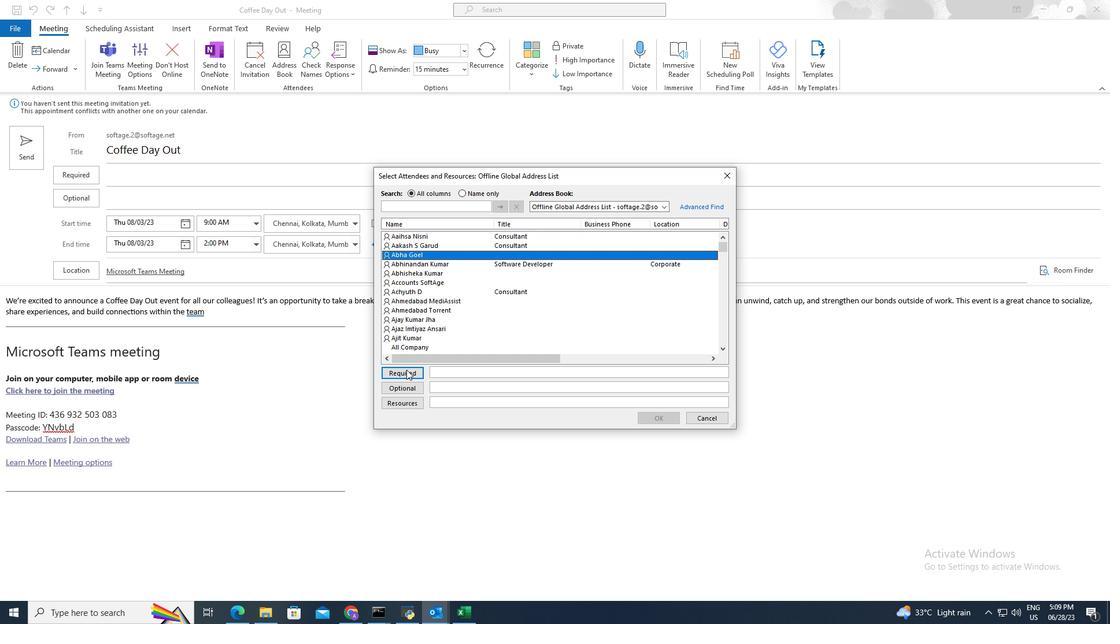 
Action: Mouse pressed left at (403, 369)
Screenshot: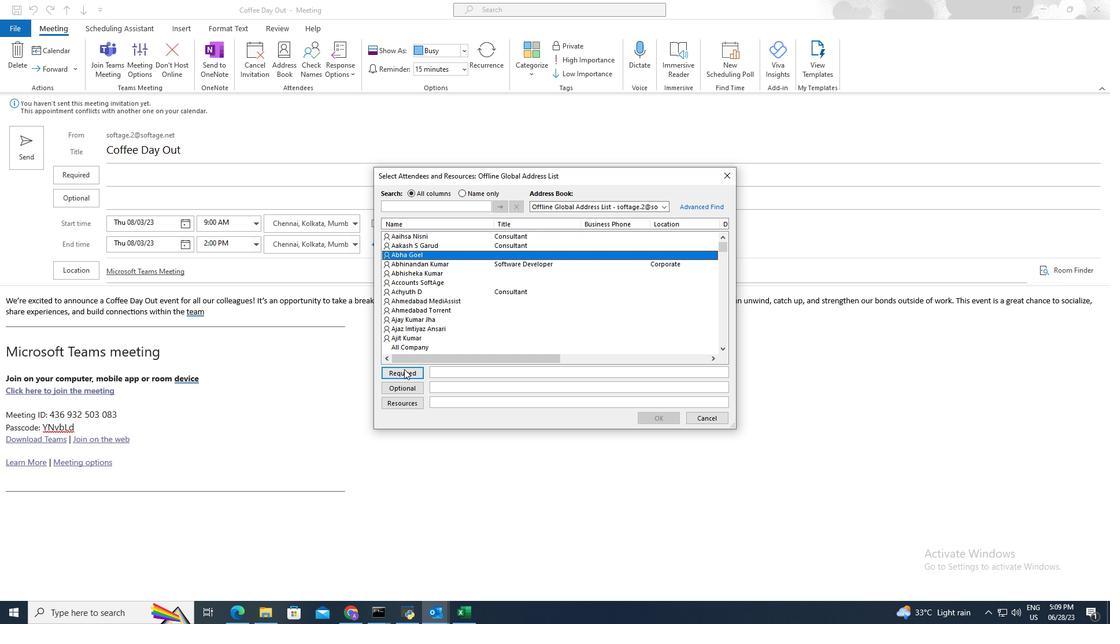 
Action: Mouse moved to (657, 418)
Screenshot: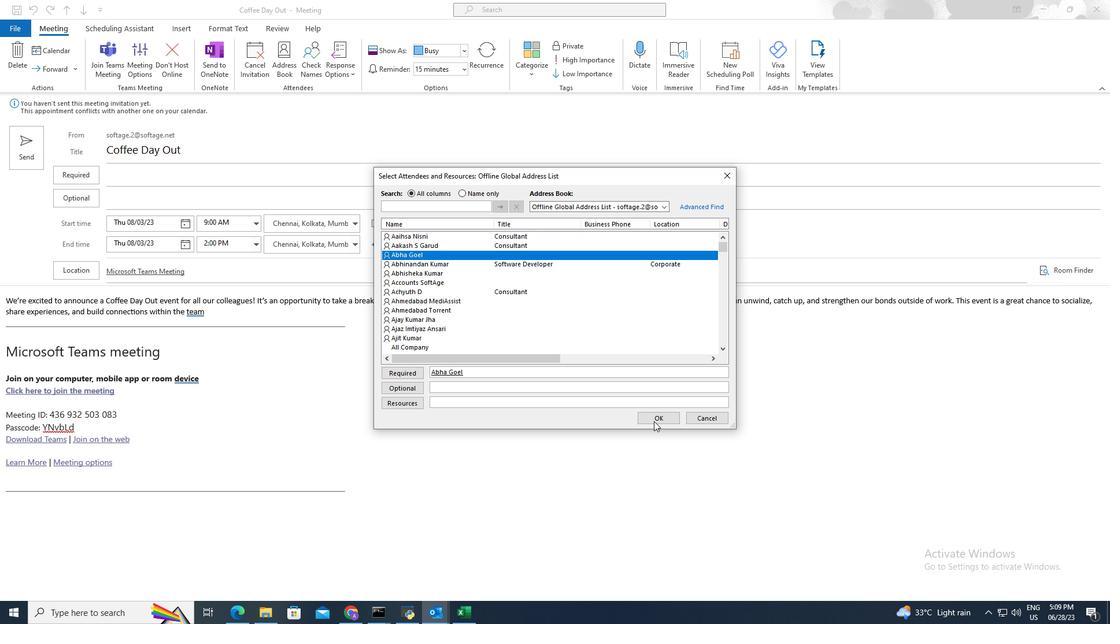 
Action: Mouse pressed left at (657, 418)
Screenshot: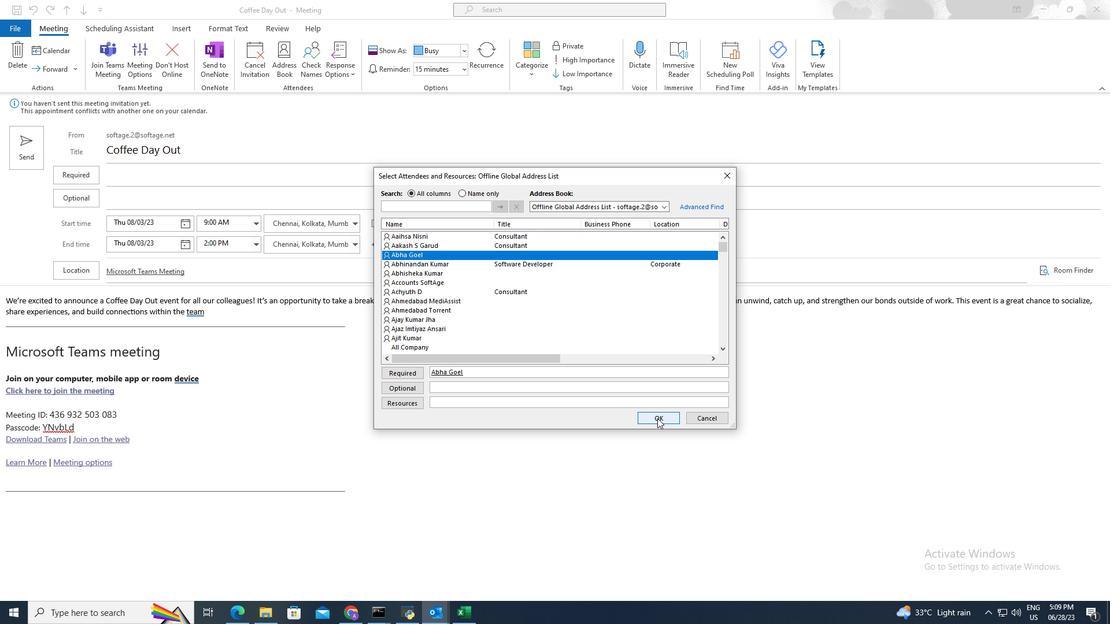 
Action: Mouse moved to (239, 283)
Screenshot: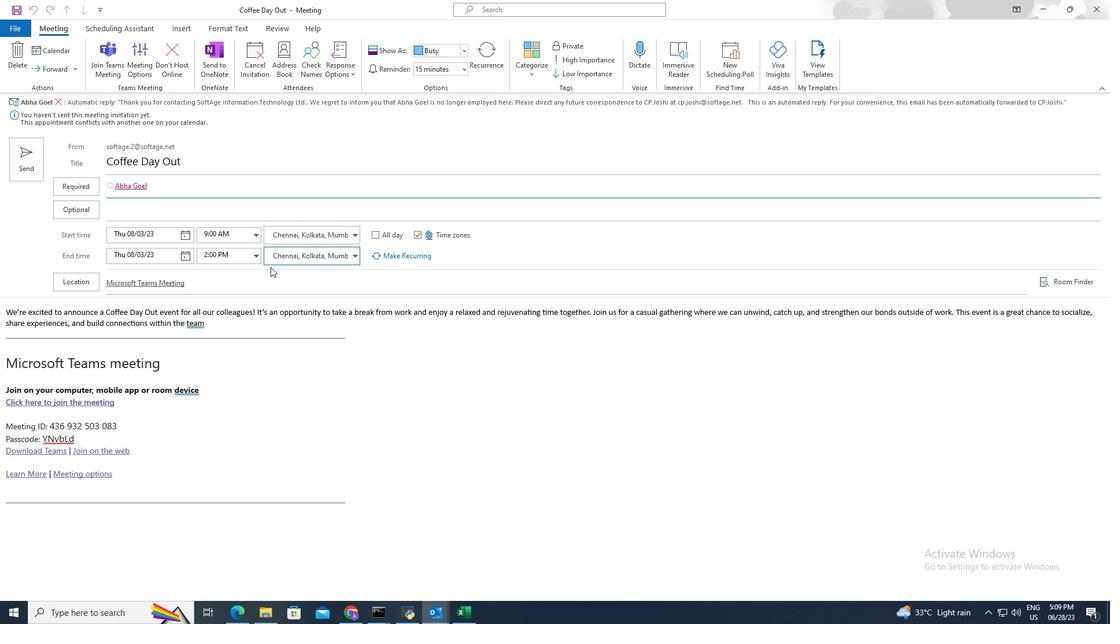 
Action: Mouse pressed left at (239, 283)
Screenshot: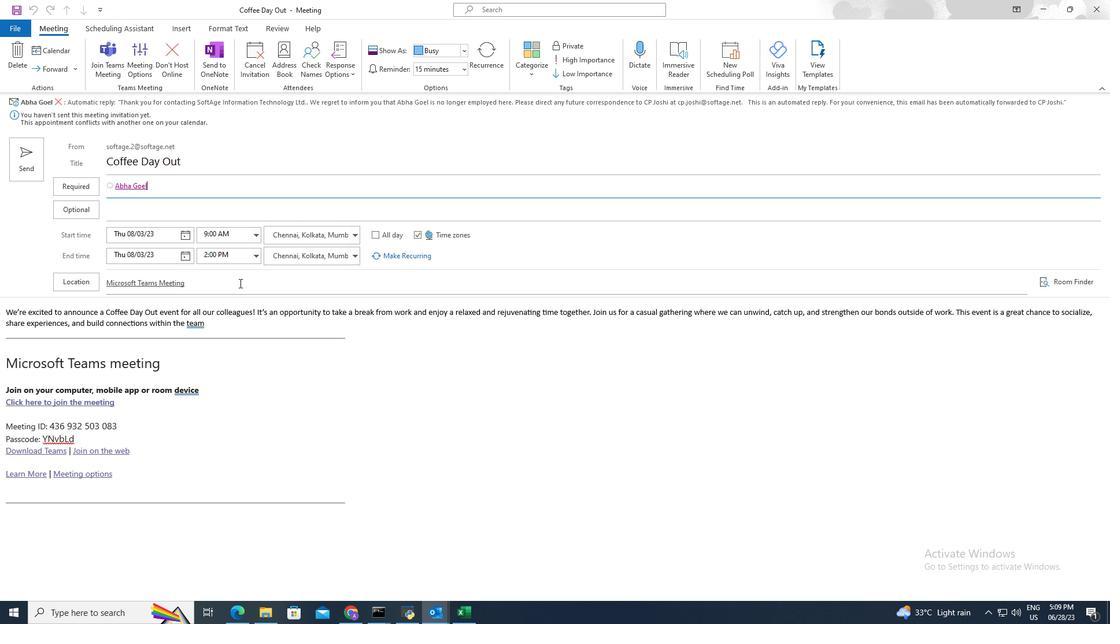 
Action: Mouse moved to (241, 280)
Screenshot: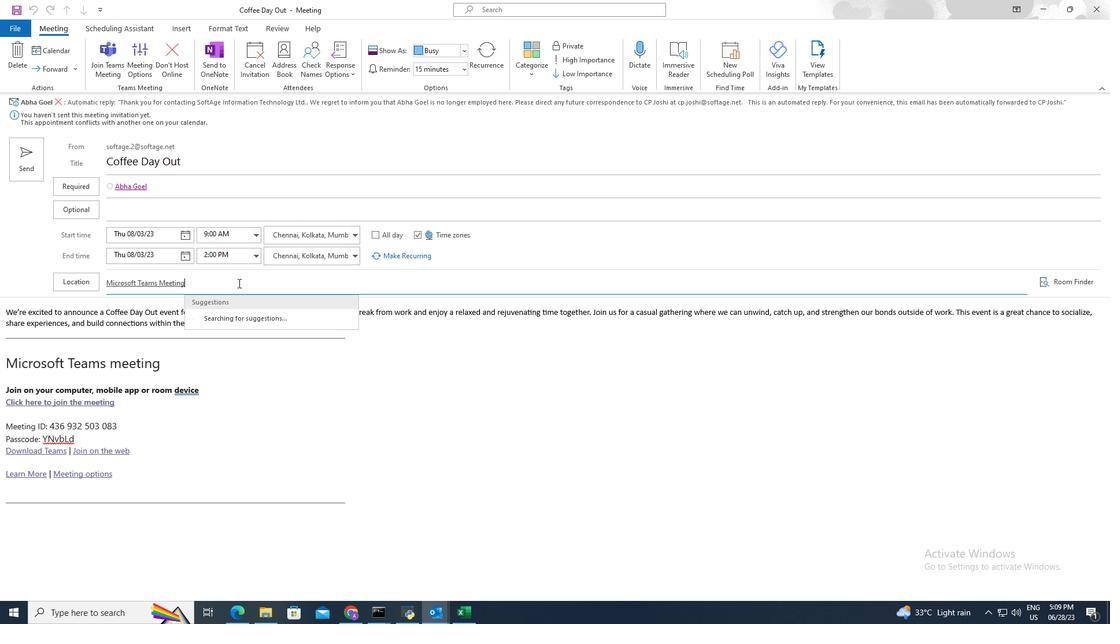 
Action: Key pressed <Key.shift_r><Key.home>\<Key.backspace><Key.shift>Office<Key.space><Key.shift>Cafe
Screenshot: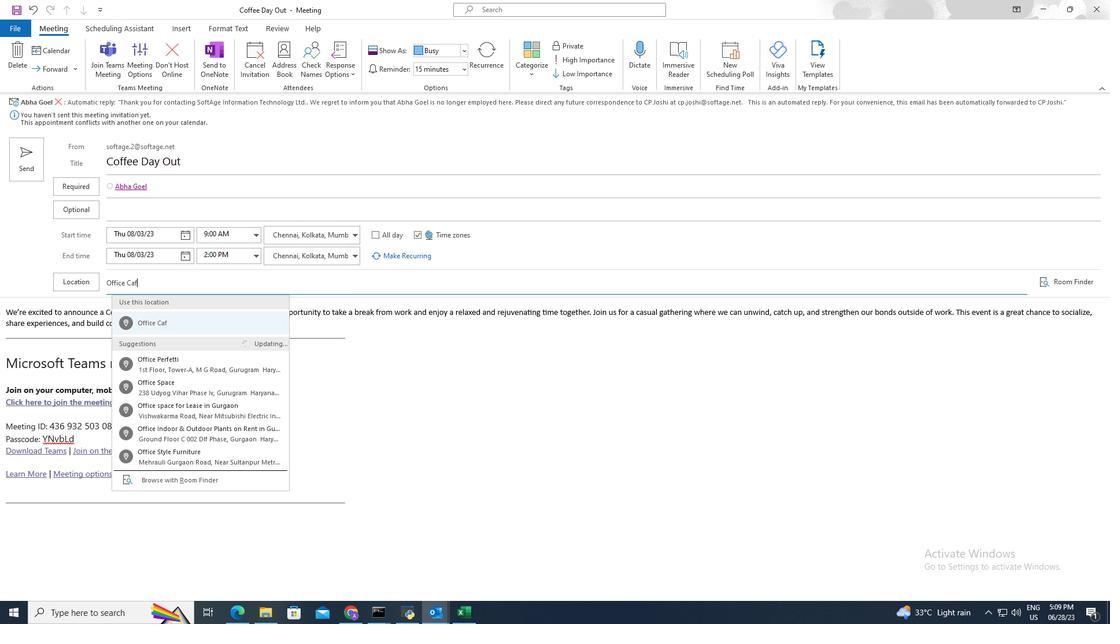 
Action: Mouse moved to (403, 352)
Screenshot: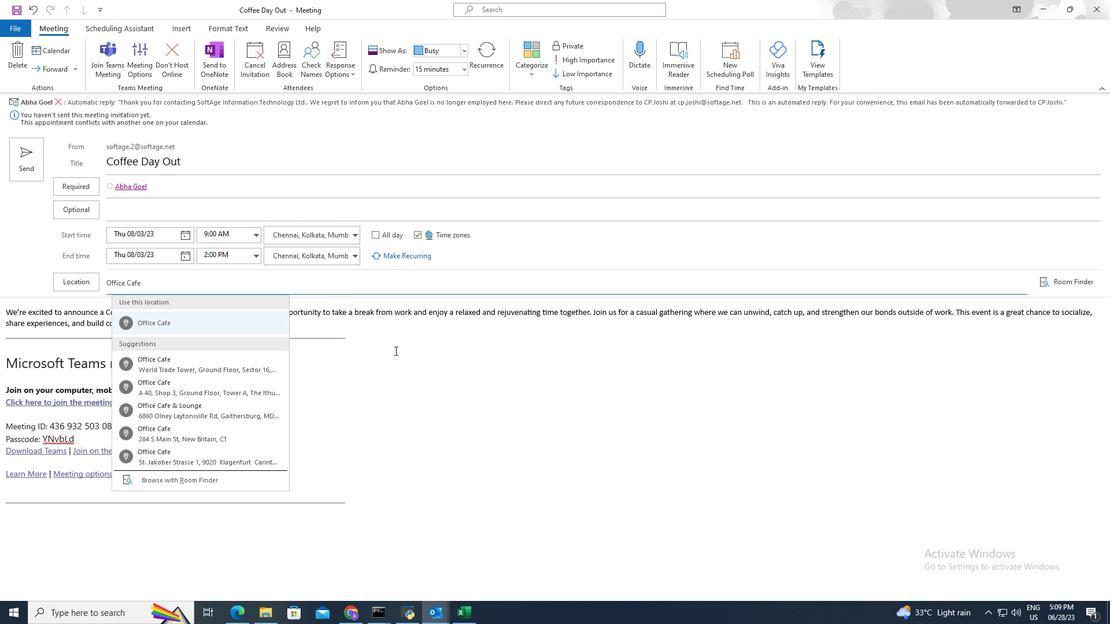 
Action: Mouse pressed left at (403, 352)
Screenshot: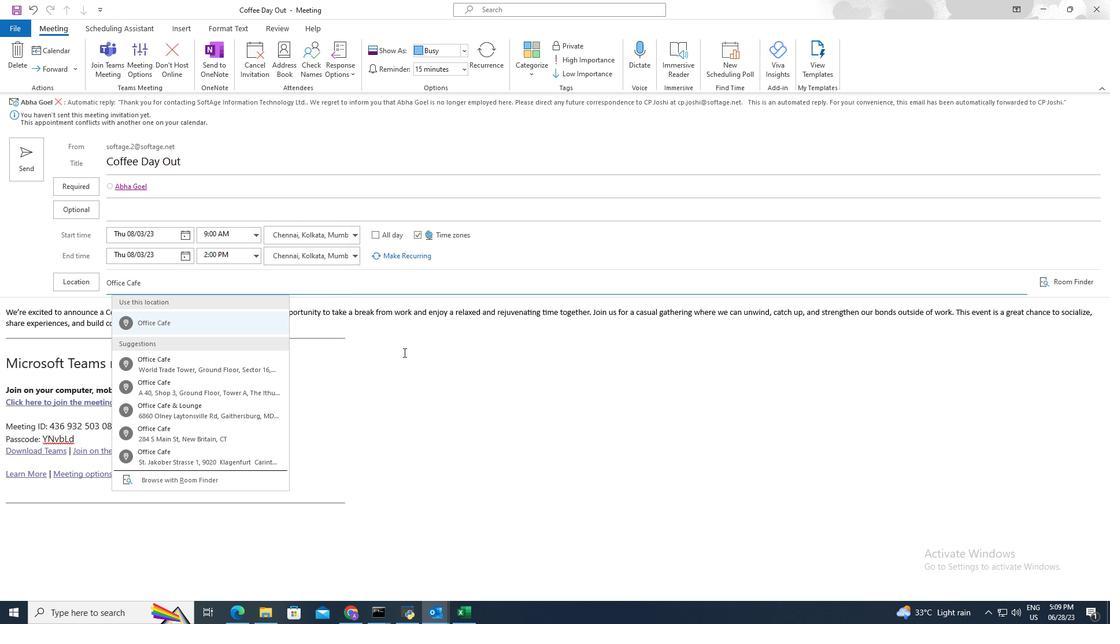 
Action: Mouse moved to (23, 160)
Screenshot: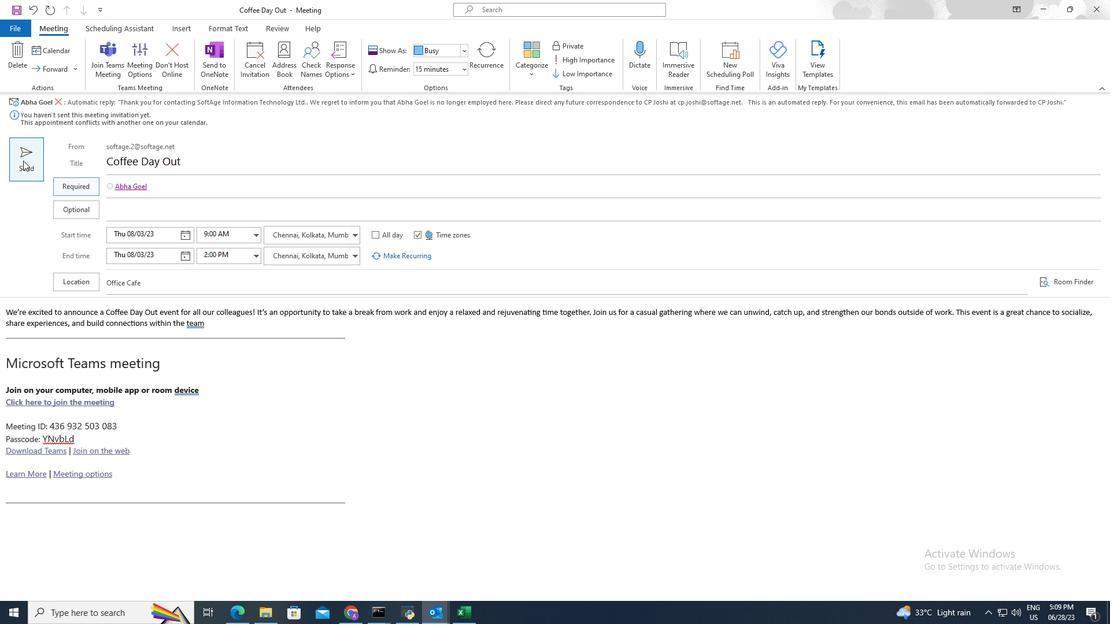 
Action: Mouse pressed left at (23, 160)
Screenshot: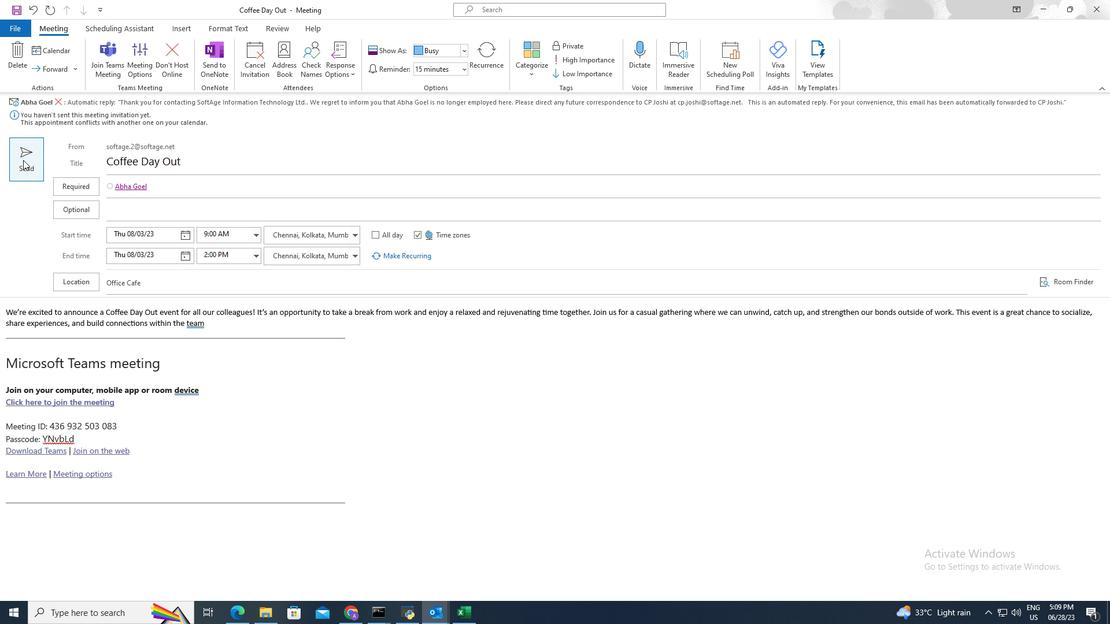 
Action: Mouse moved to (644, 233)
Screenshot: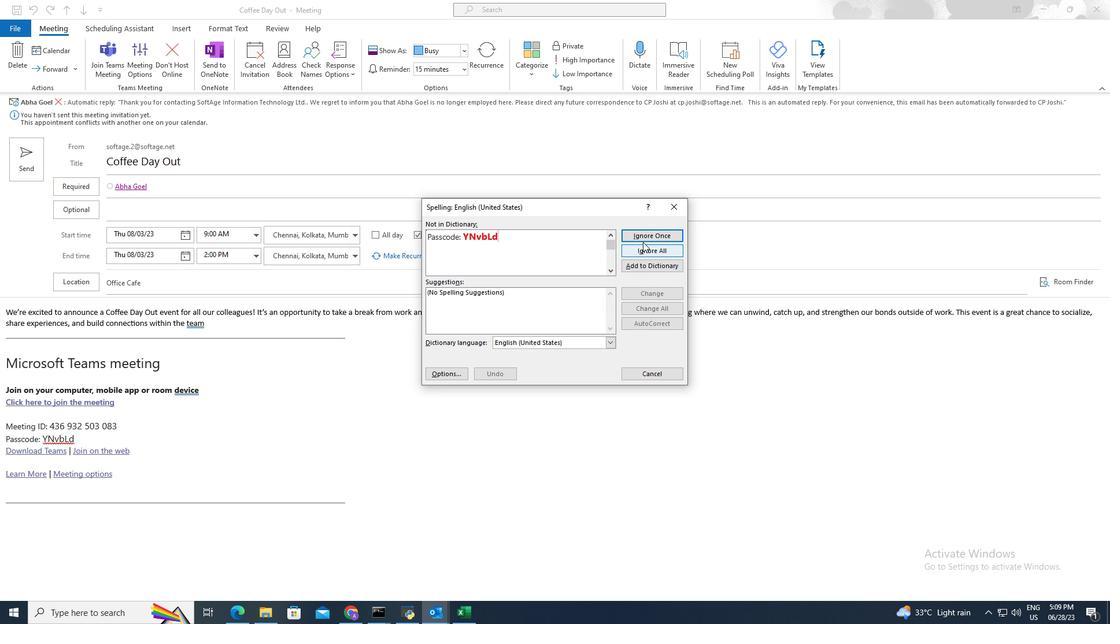 
Action: Mouse pressed left at (644, 233)
Screenshot: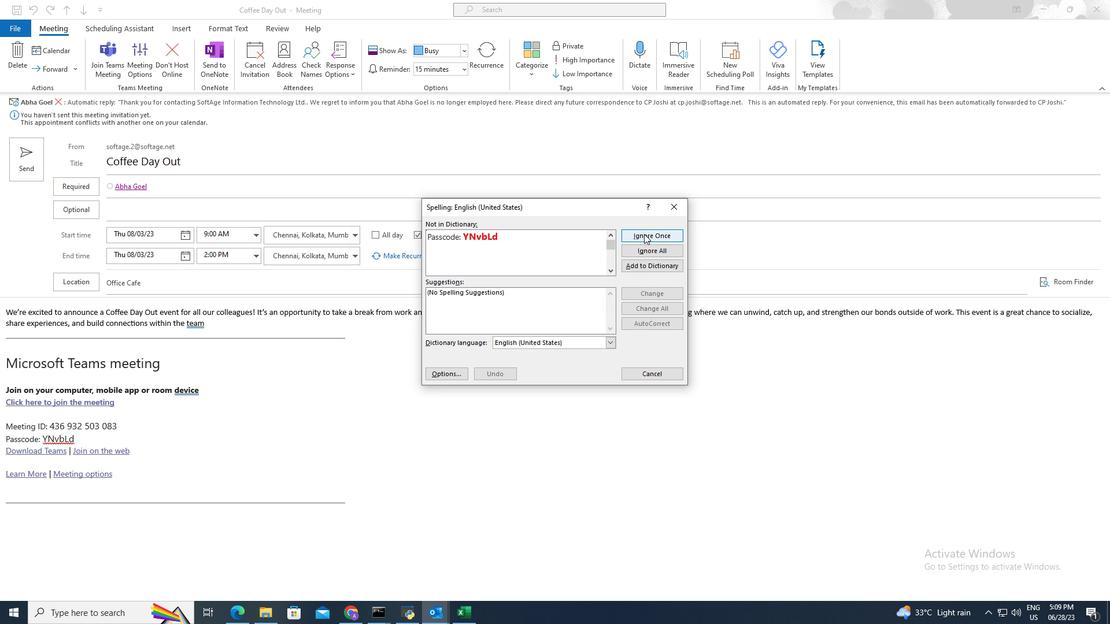 
Action: Mouse moved to (495, 374)
Screenshot: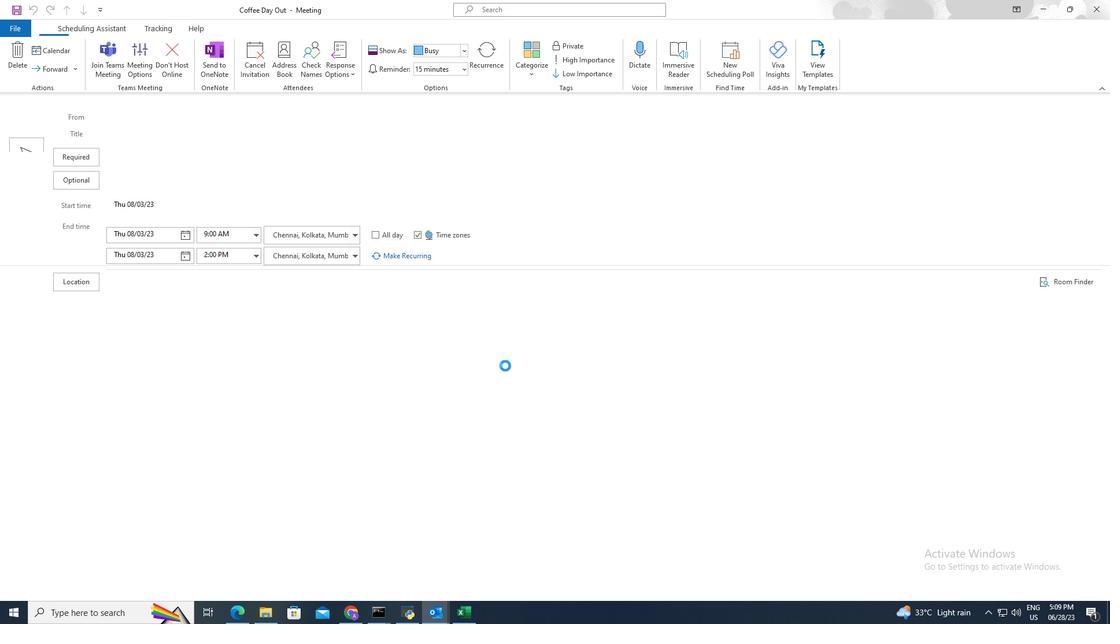 
